 Task: Find connections with filter location Santa Cruz de Tenerife with filter topic #Mentoringwith filter profile language French with filter current company Barclays in India with filter school Amity University Lucknow Campus with filter industry Online Audio and Video Media with filter service category Research with filter keywords title Retail Worker
Action: Mouse moved to (553, 74)
Screenshot: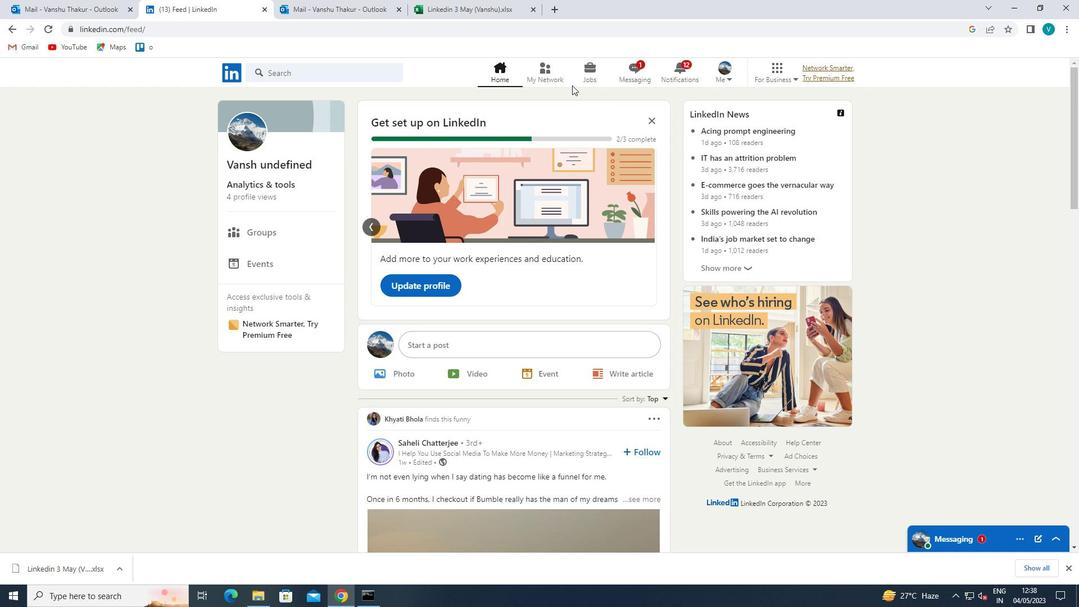 
Action: Mouse pressed left at (553, 74)
Screenshot: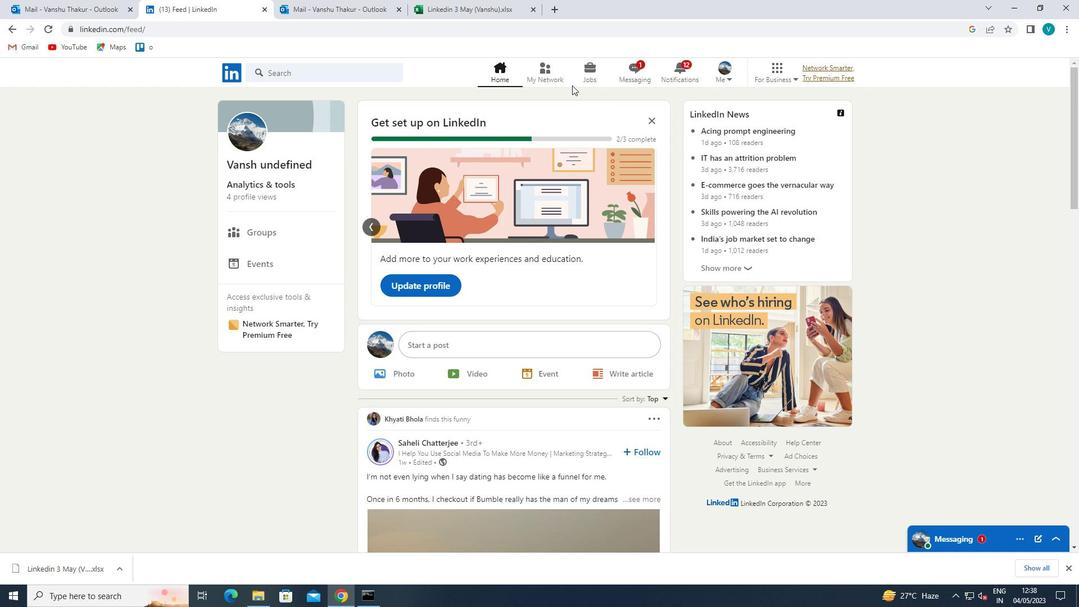 
Action: Mouse moved to (335, 137)
Screenshot: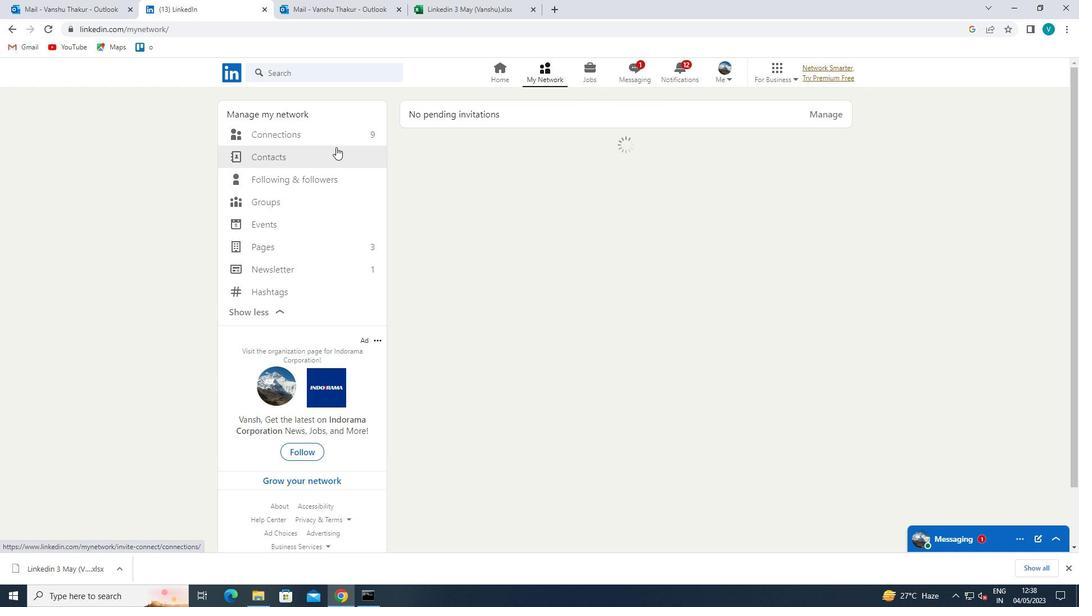 
Action: Mouse pressed left at (335, 137)
Screenshot: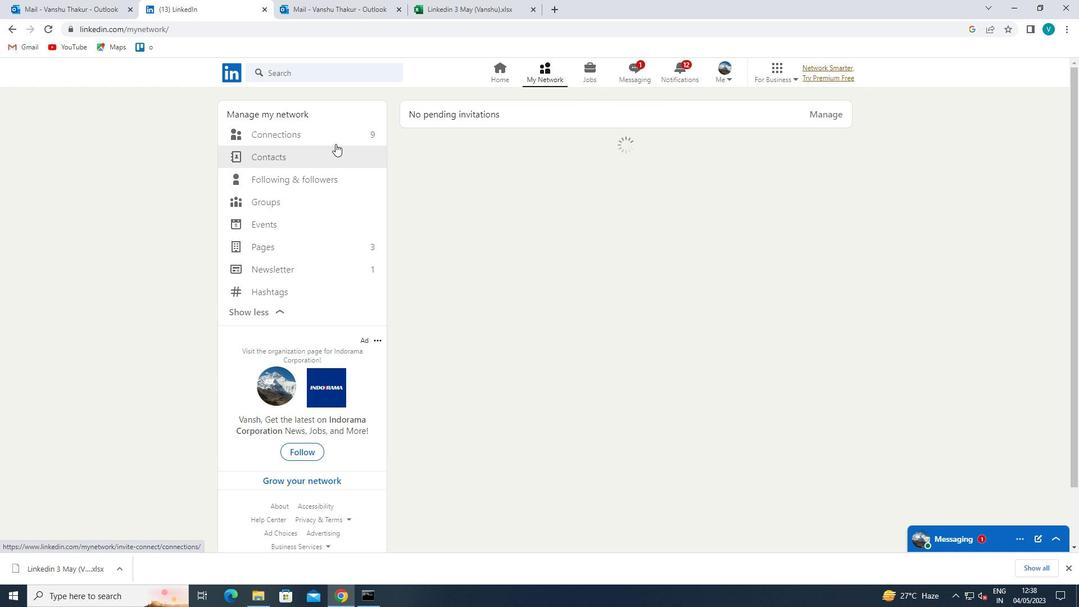 
Action: Mouse moved to (611, 134)
Screenshot: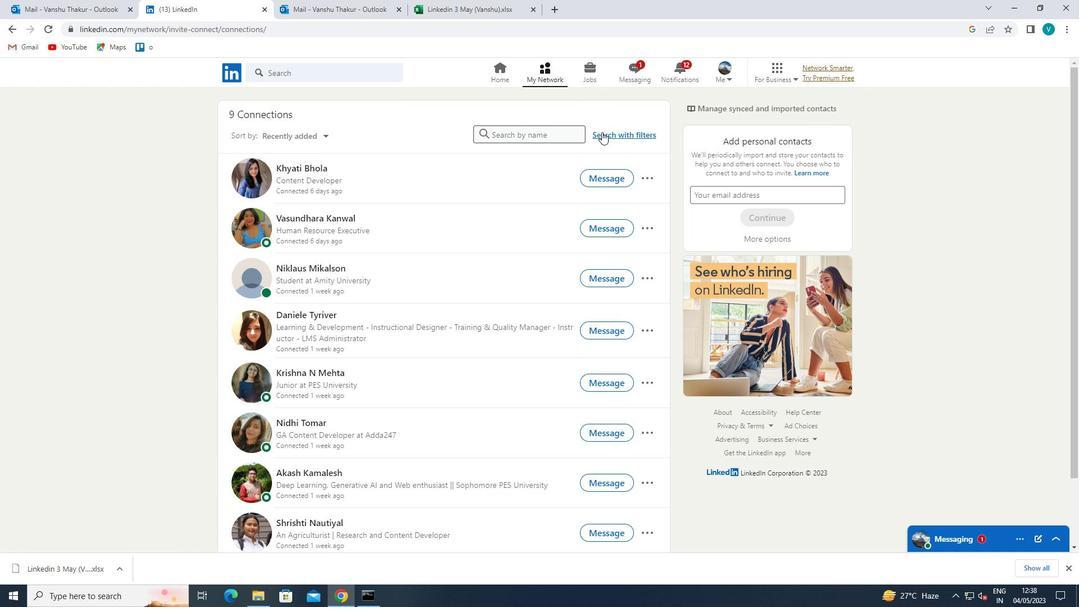 
Action: Mouse pressed left at (611, 134)
Screenshot: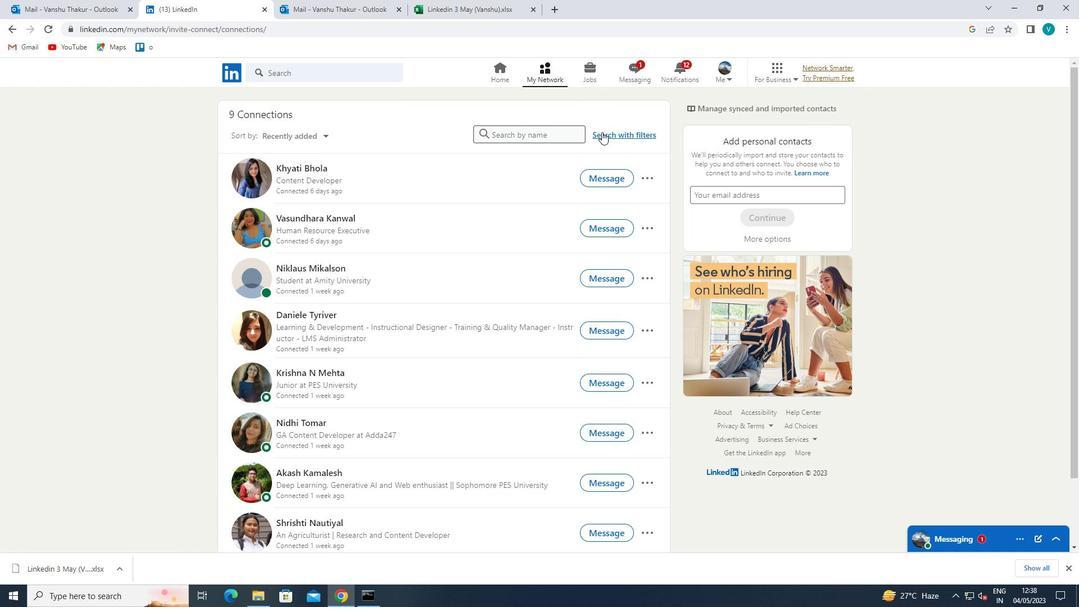 
Action: Mouse moved to (548, 105)
Screenshot: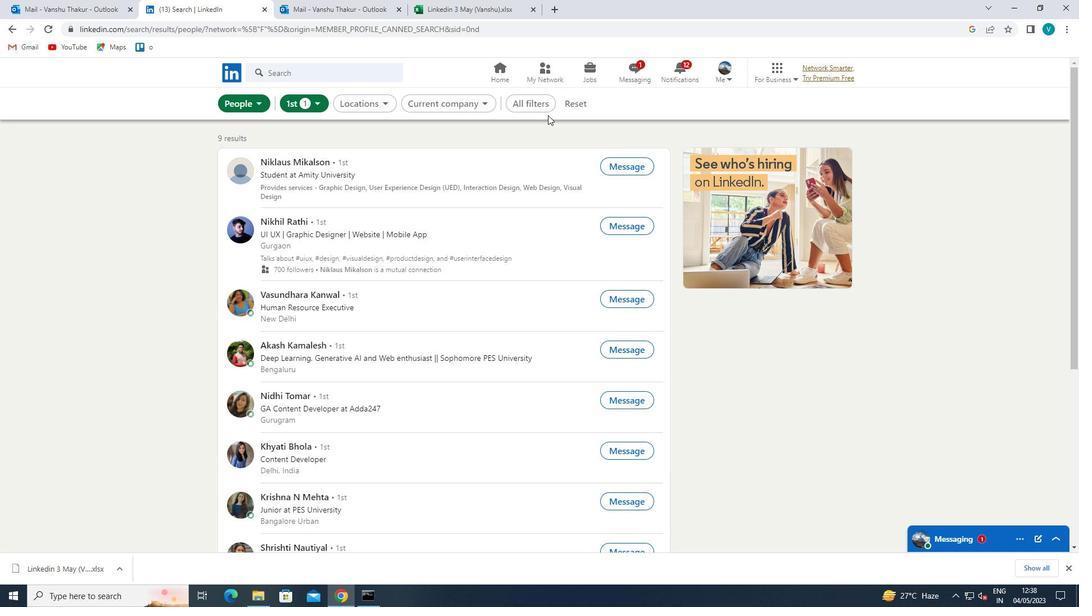 
Action: Mouse pressed left at (548, 105)
Screenshot: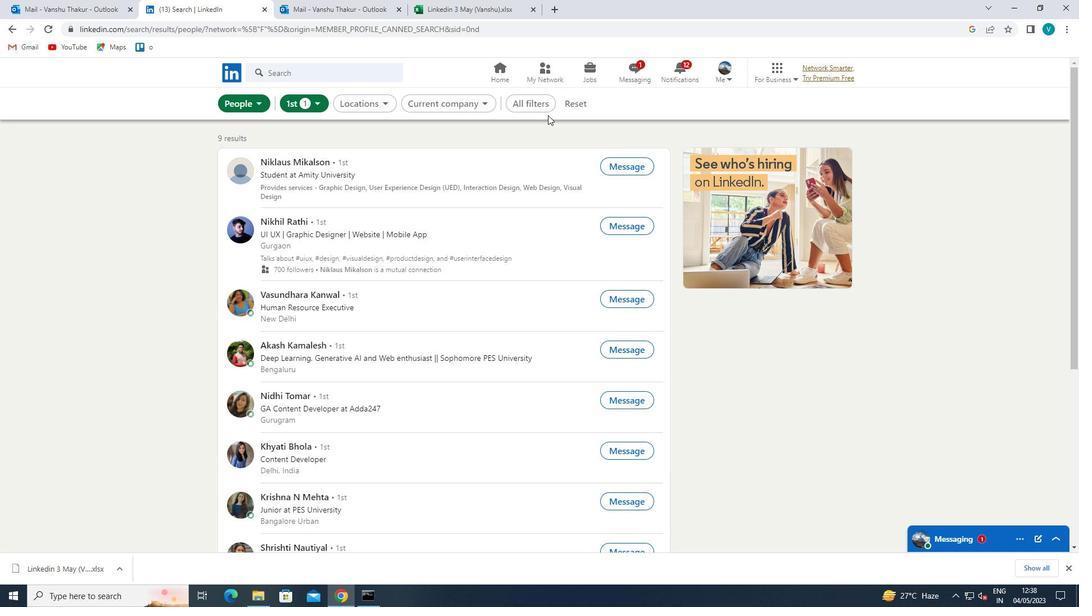 
Action: Mouse moved to (917, 267)
Screenshot: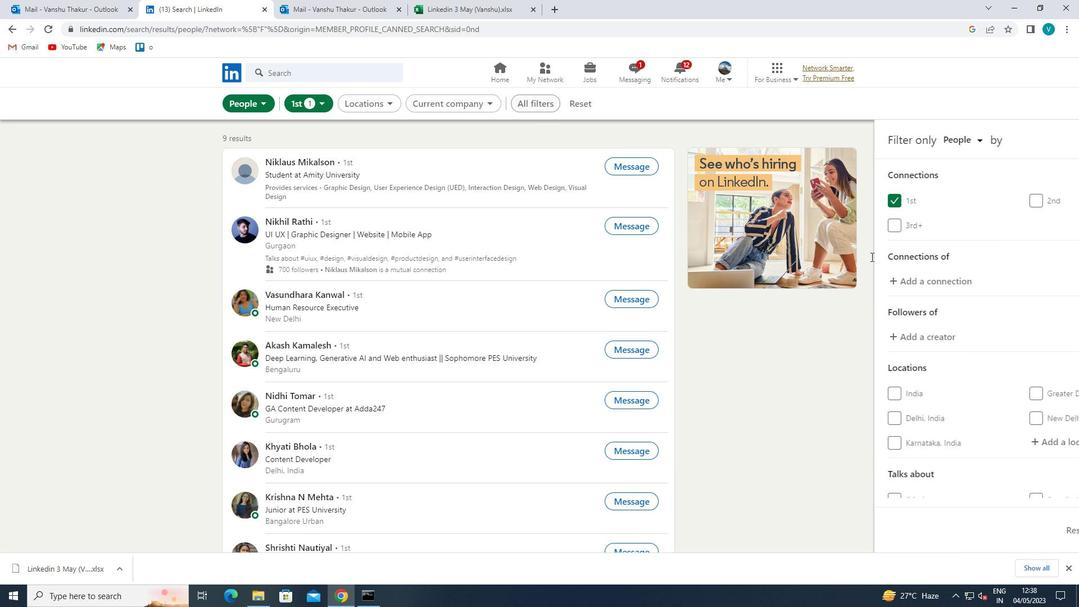 
Action: Mouse scrolled (917, 266) with delta (0, 0)
Screenshot: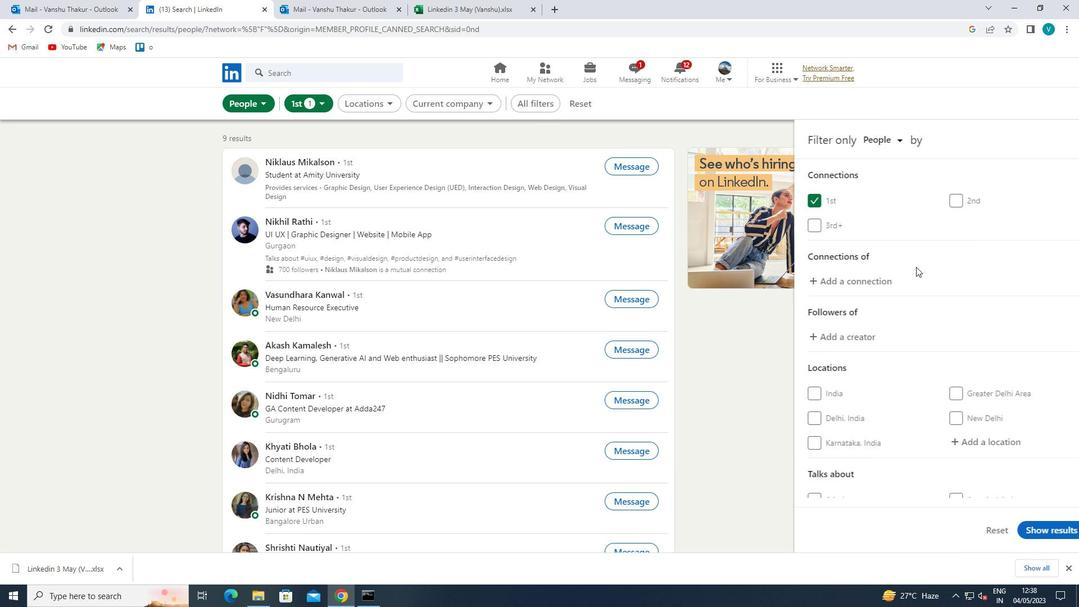 
Action: Mouse scrolled (917, 266) with delta (0, 0)
Screenshot: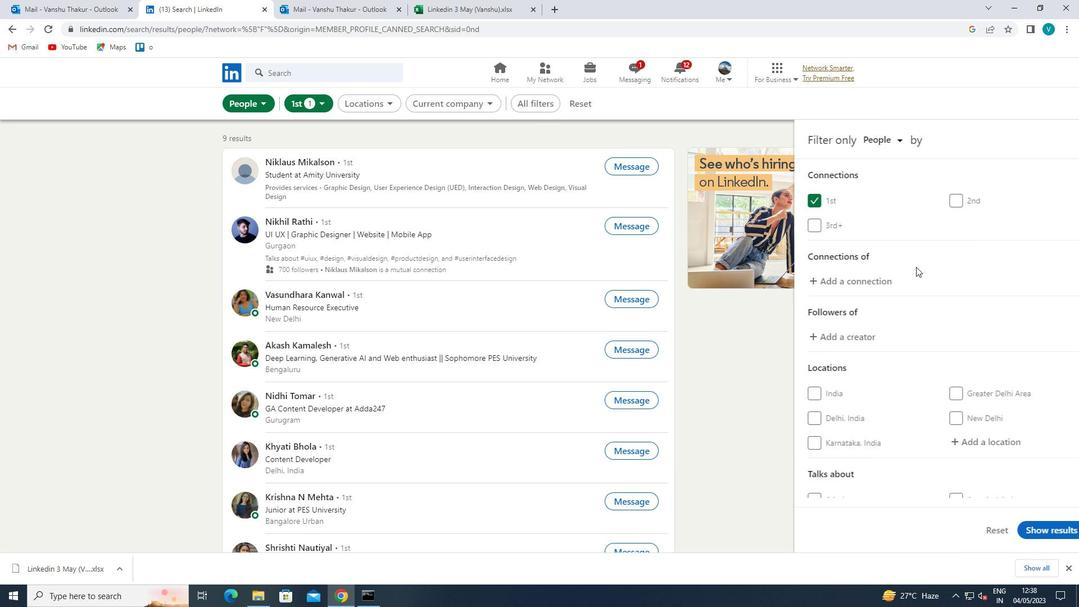 
Action: Mouse moved to (945, 343)
Screenshot: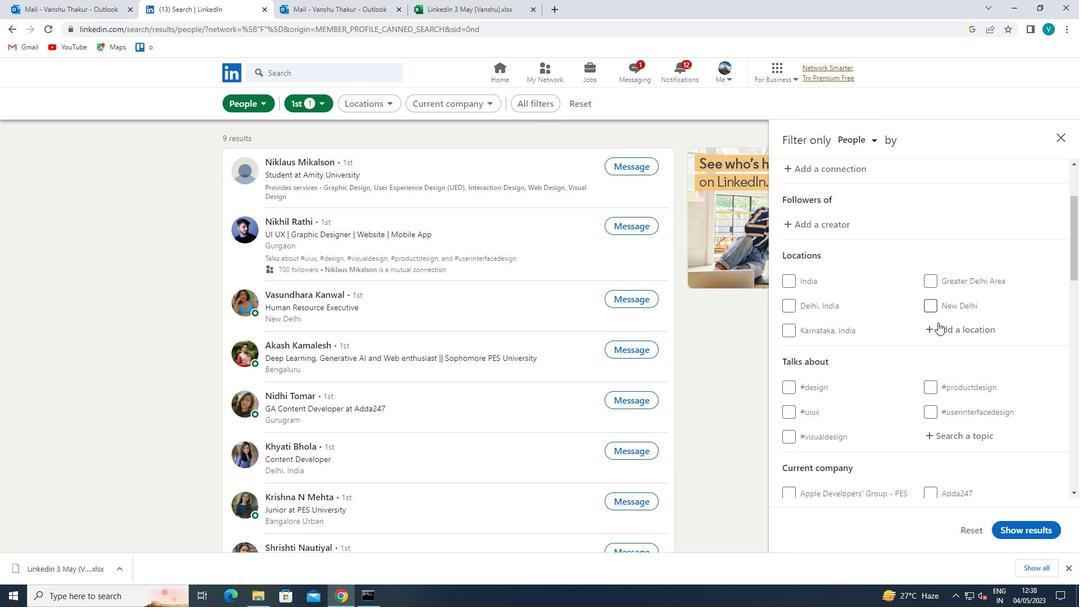 
Action: Mouse pressed left at (945, 343)
Screenshot: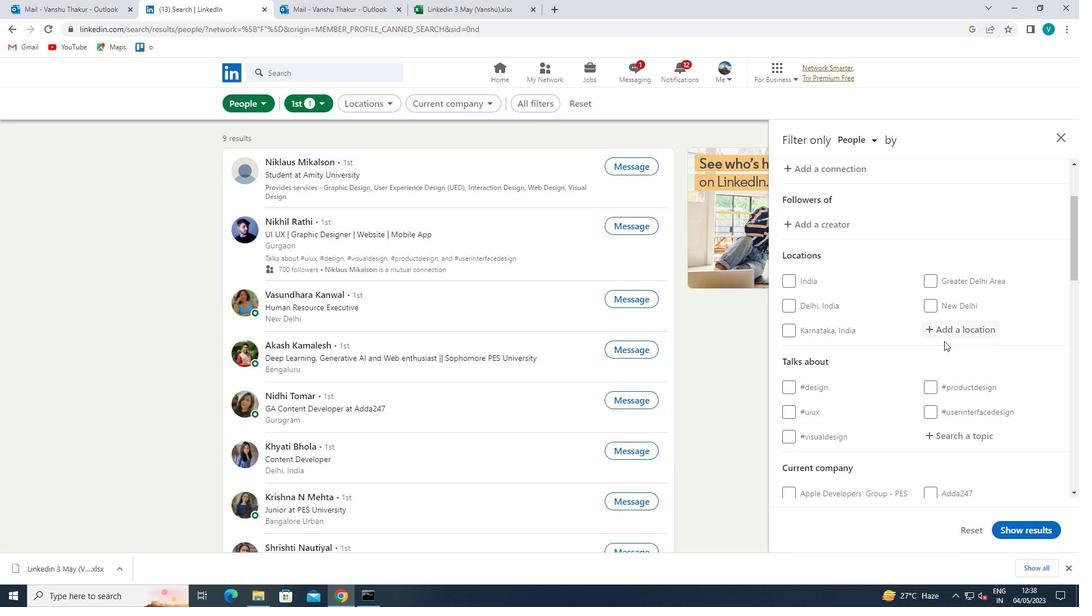 
Action: Mouse moved to (951, 335)
Screenshot: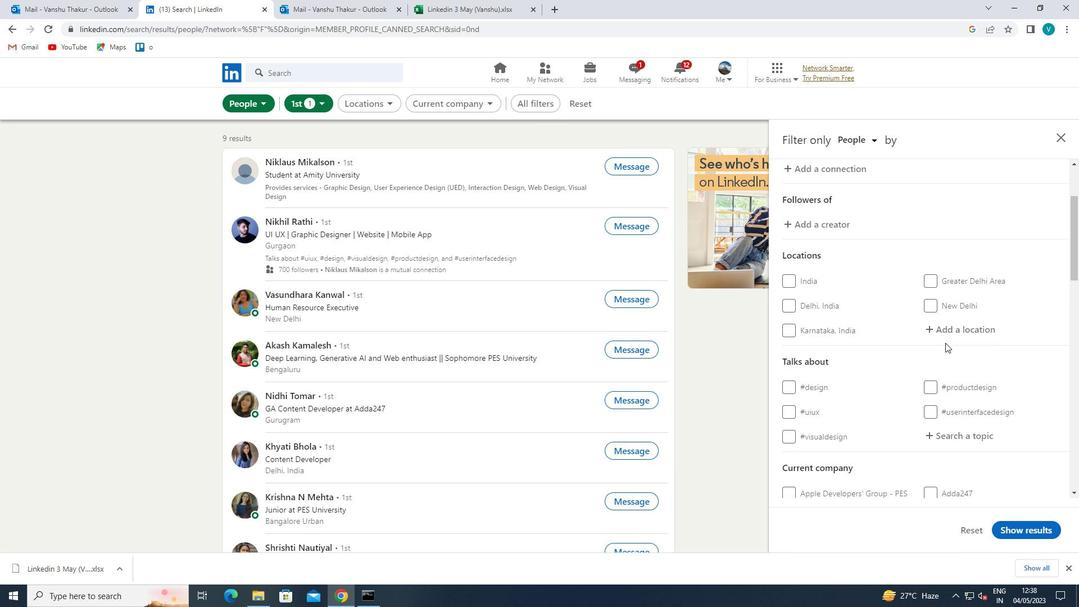 
Action: Mouse pressed left at (951, 335)
Screenshot: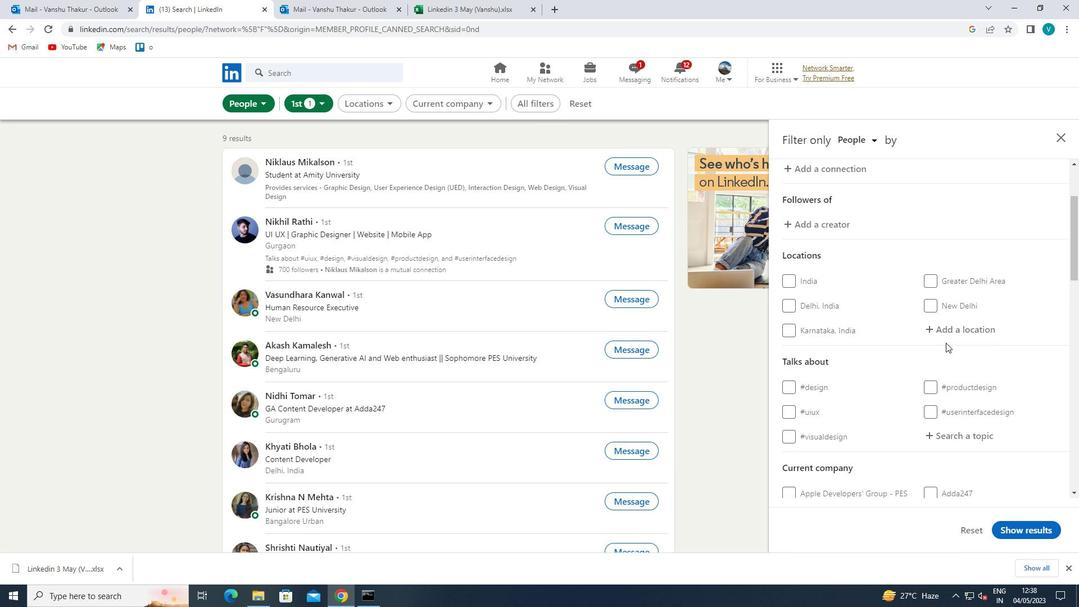 
Action: Mouse moved to (711, 195)
Screenshot: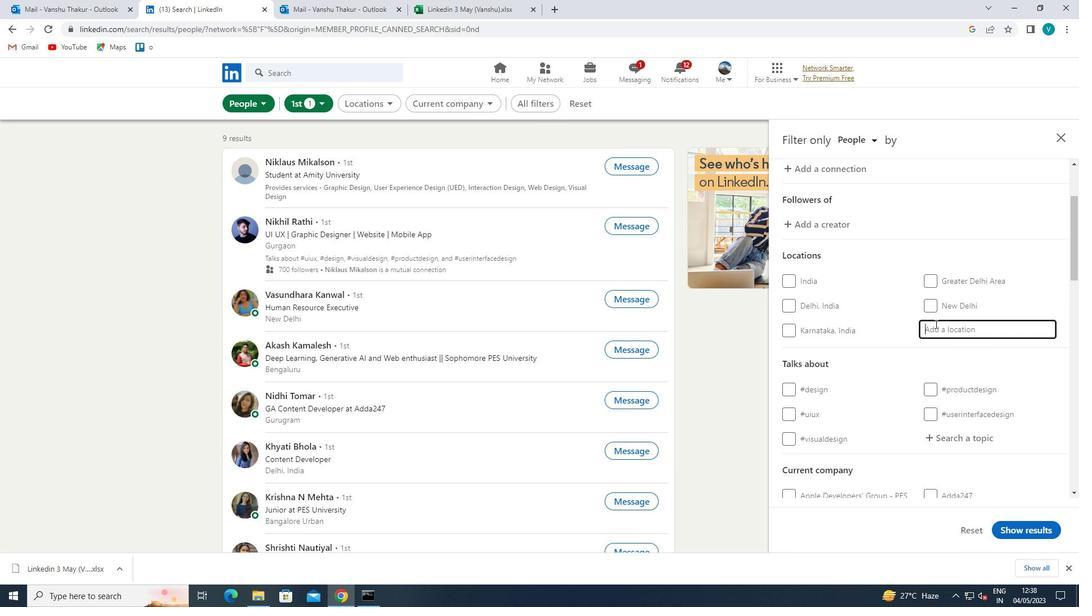 
Action: Key pressed <Key.shift>SANTA<Key.space><Key.shift>CRUZ
Screenshot: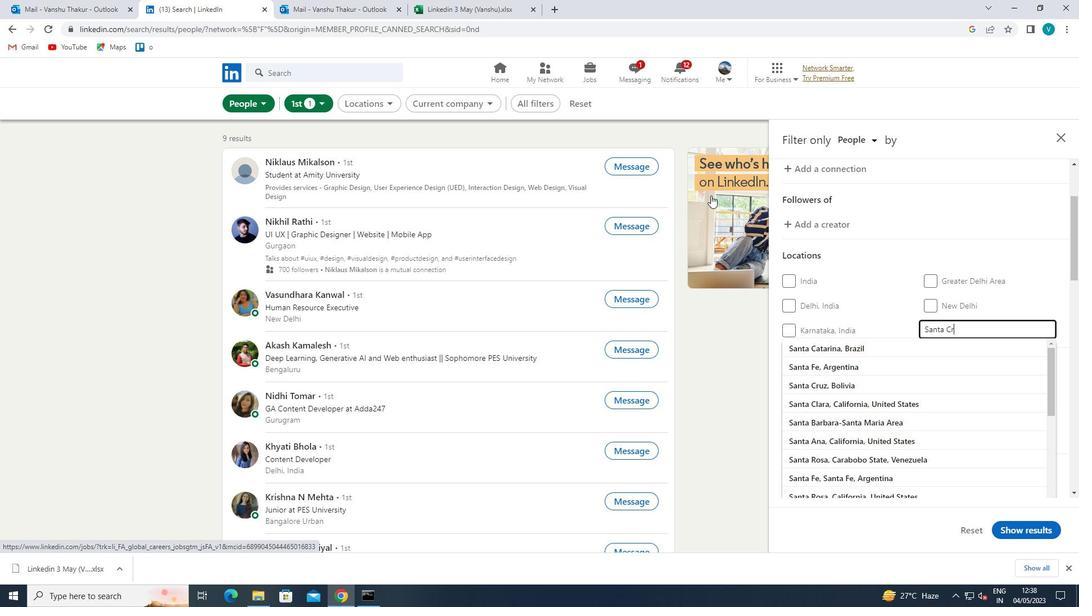 
Action: Mouse moved to (879, 402)
Screenshot: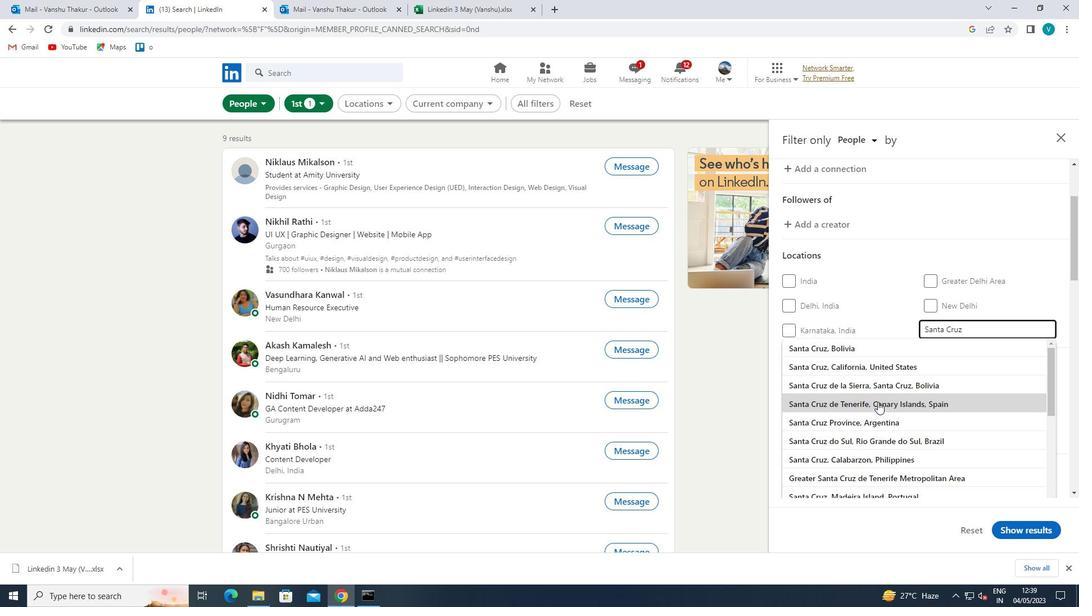 
Action: Mouse pressed left at (879, 402)
Screenshot: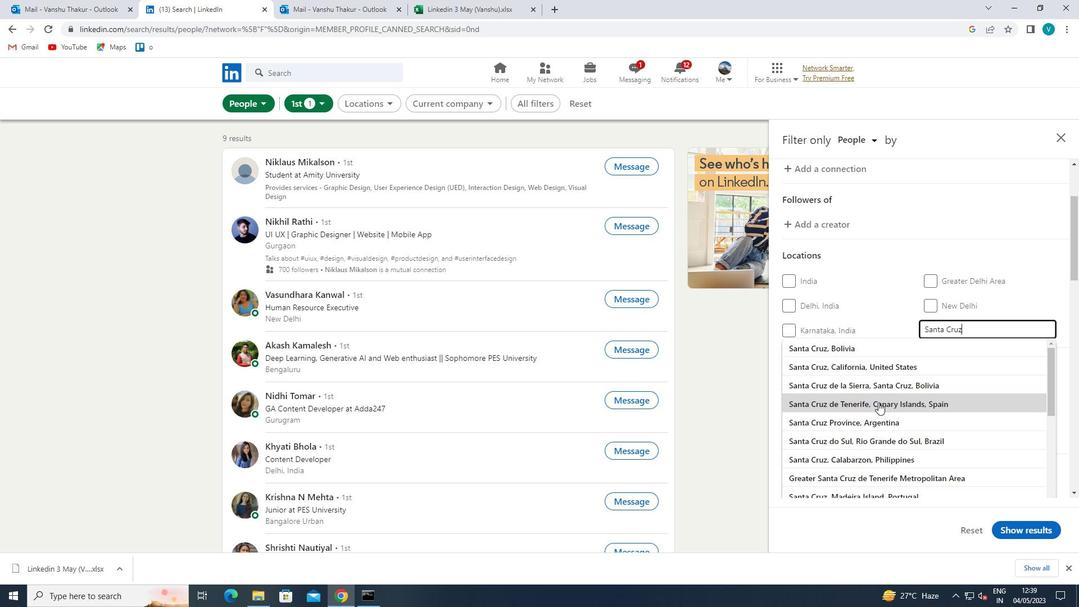 
Action: Mouse moved to (981, 345)
Screenshot: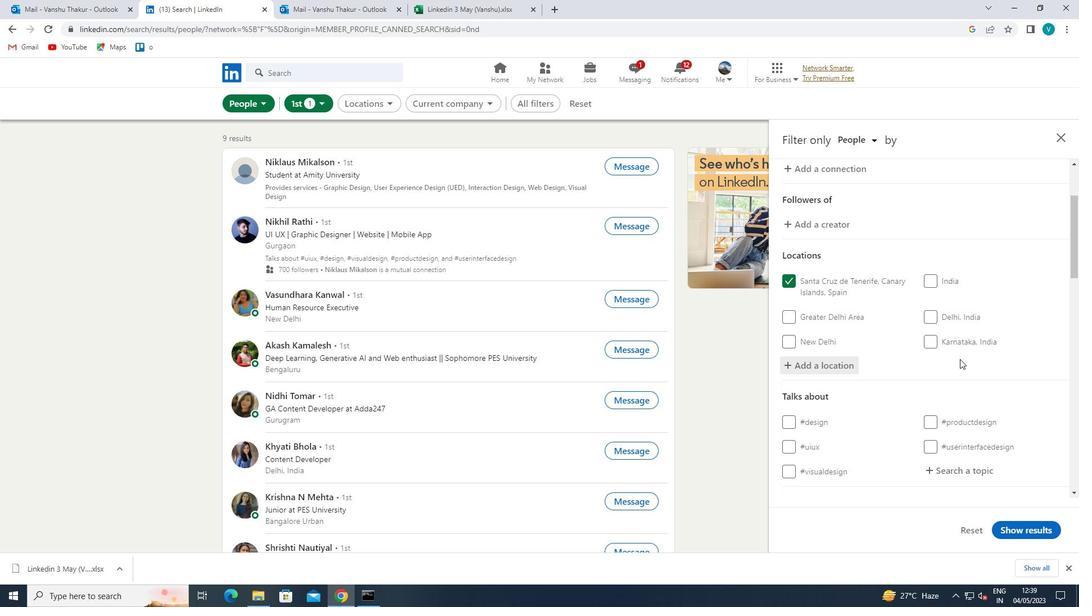 
Action: Mouse scrolled (981, 344) with delta (0, 0)
Screenshot: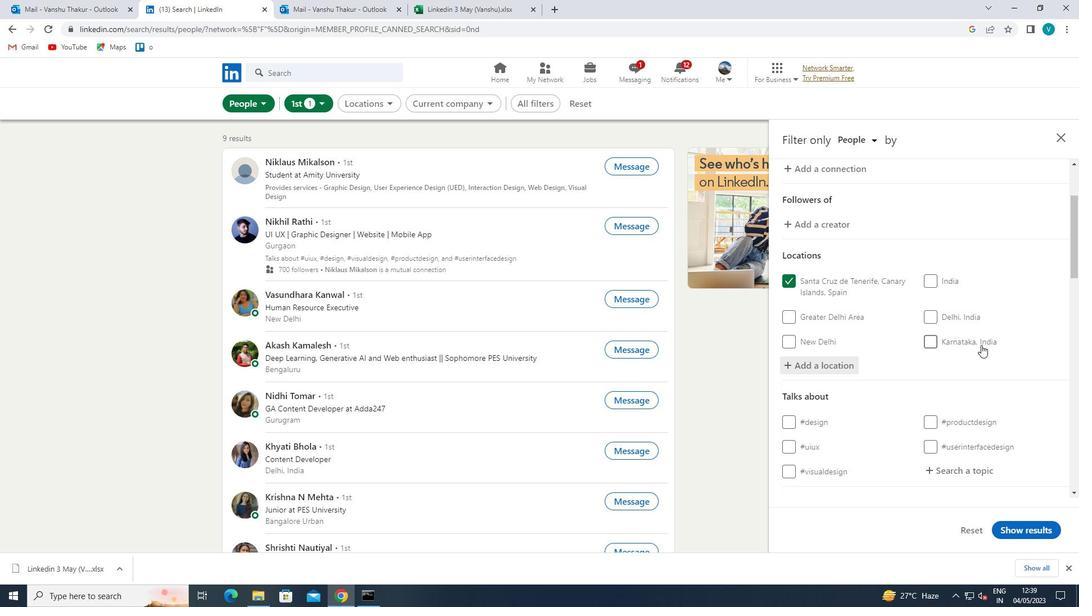 
Action: Mouse moved to (982, 345)
Screenshot: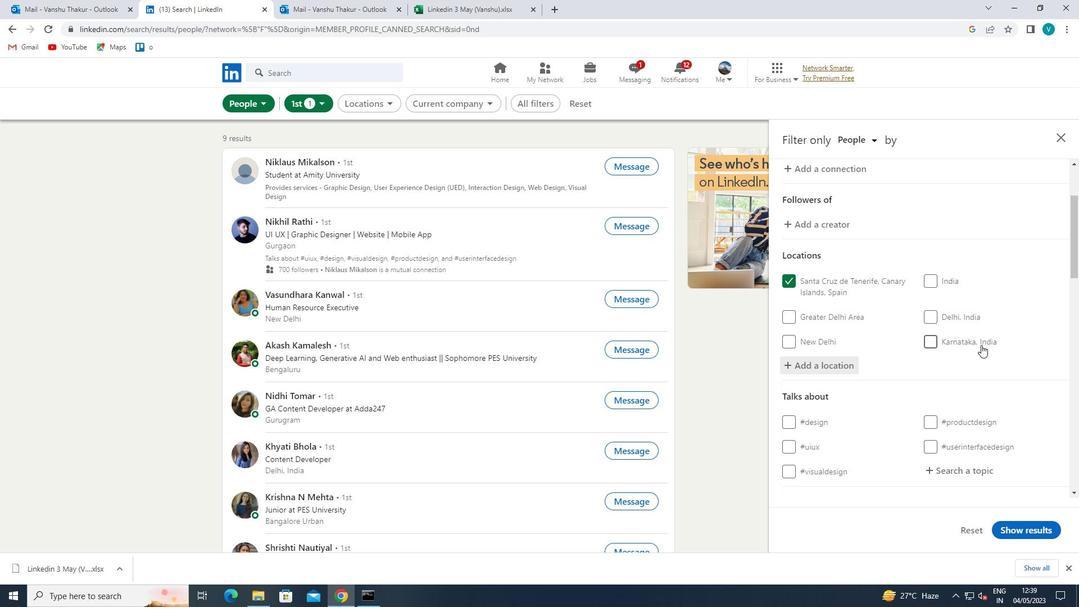 
Action: Mouse scrolled (982, 344) with delta (0, 0)
Screenshot: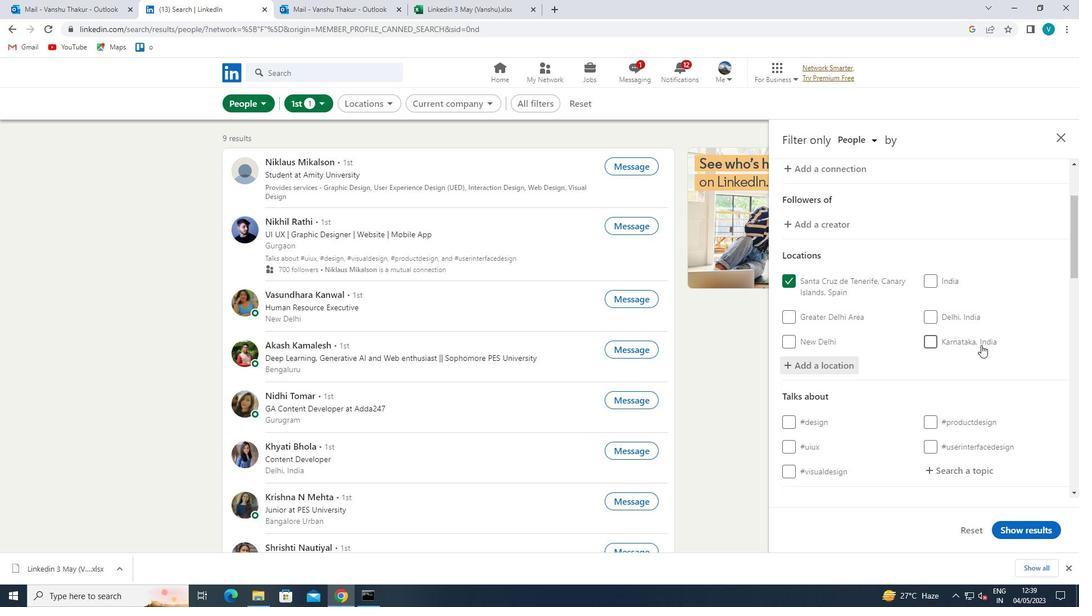 
Action: Mouse moved to (979, 361)
Screenshot: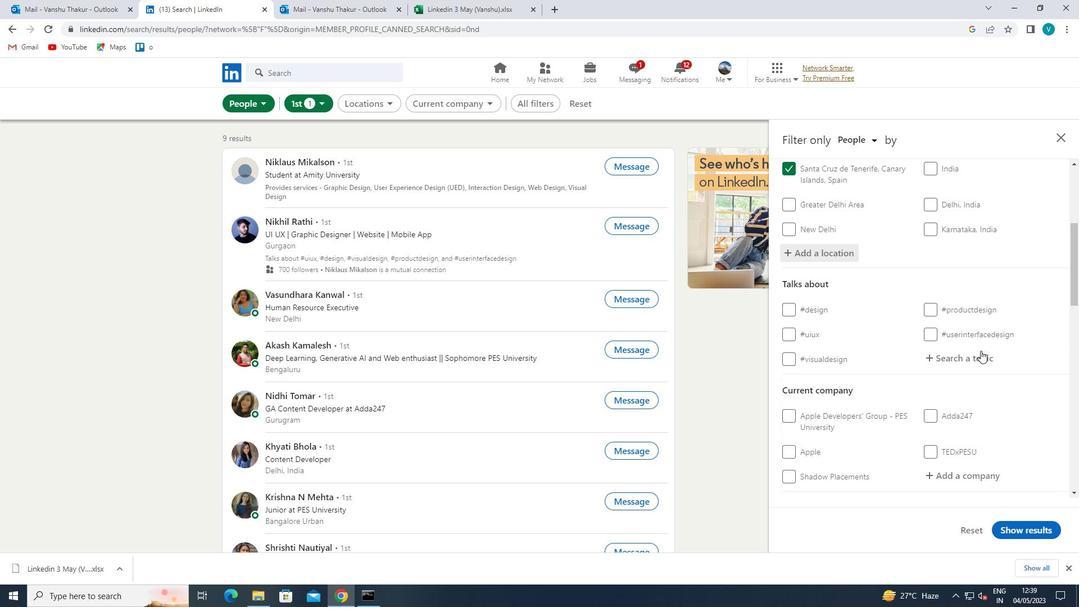 
Action: Mouse pressed left at (979, 361)
Screenshot: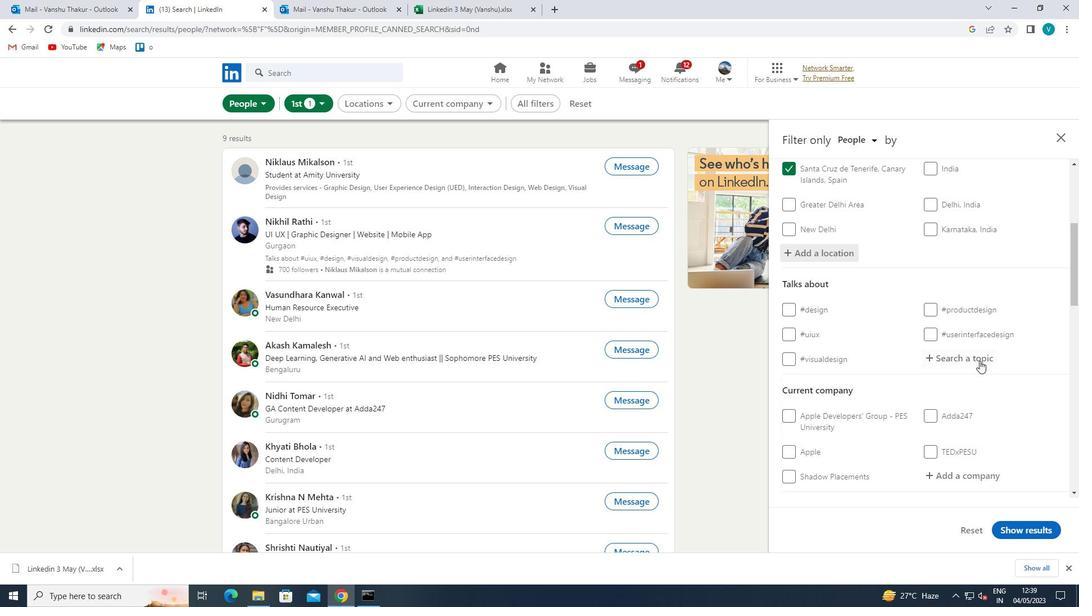 
Action: Mouse moved to (879, 302)
Screenshot: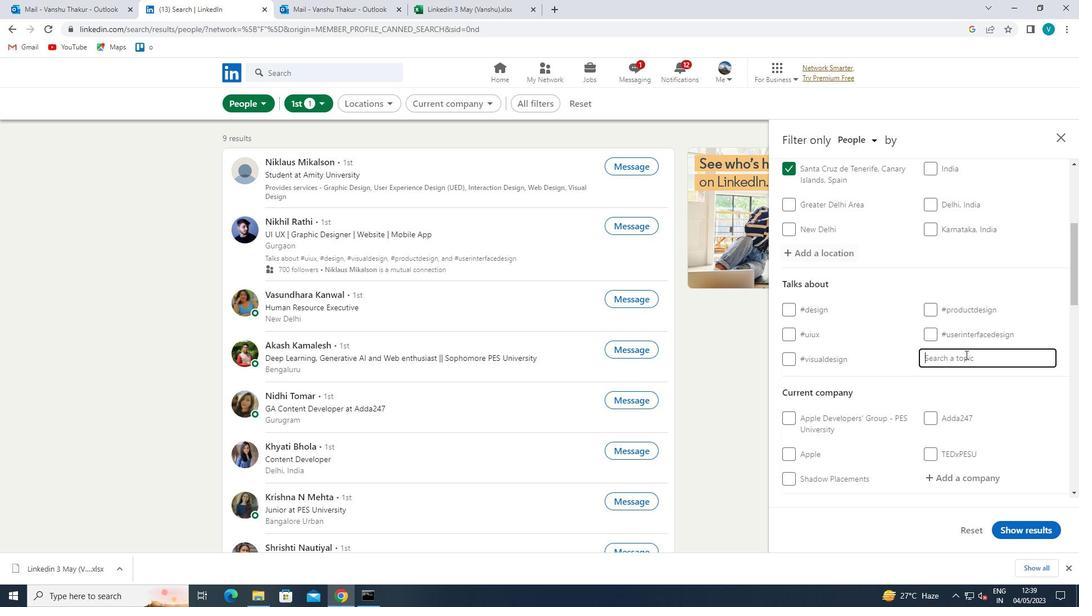 
Action: Key pressed MENTOR
Screenshot: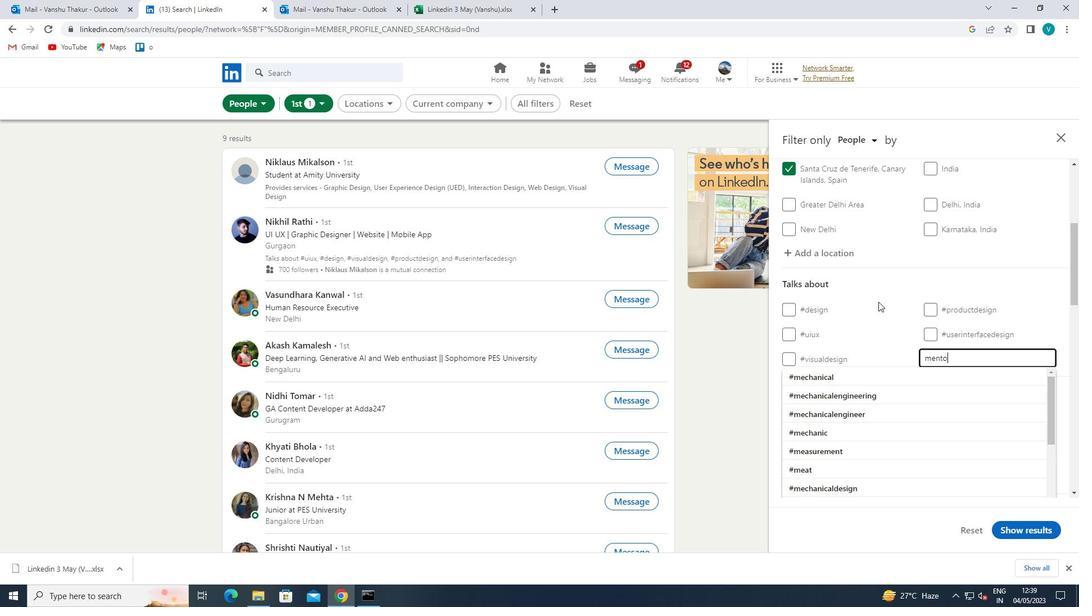 
Action: Mouse moved to (853, 380)
Screenshot: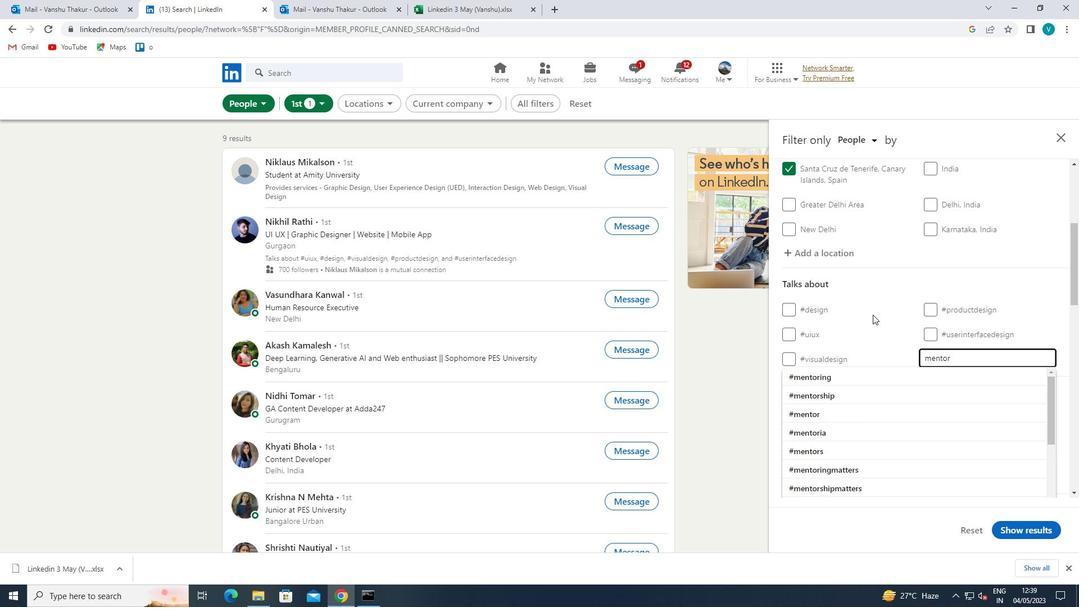 
Action: Mouse pressed left at (853, 380)
Screenshot: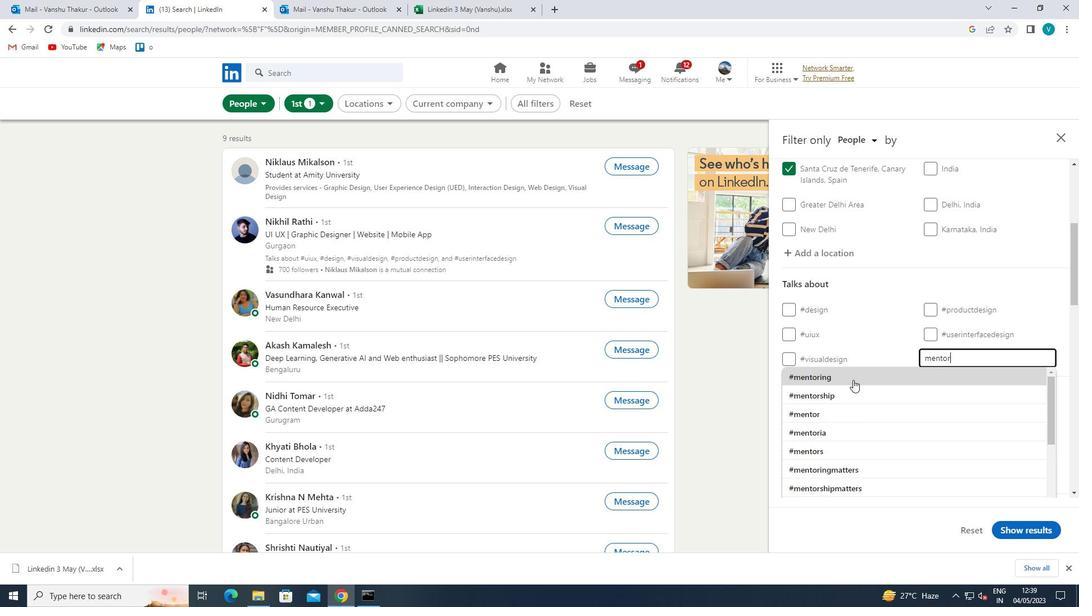 
Action: Mouse moved to (953, 357)
Screenshot: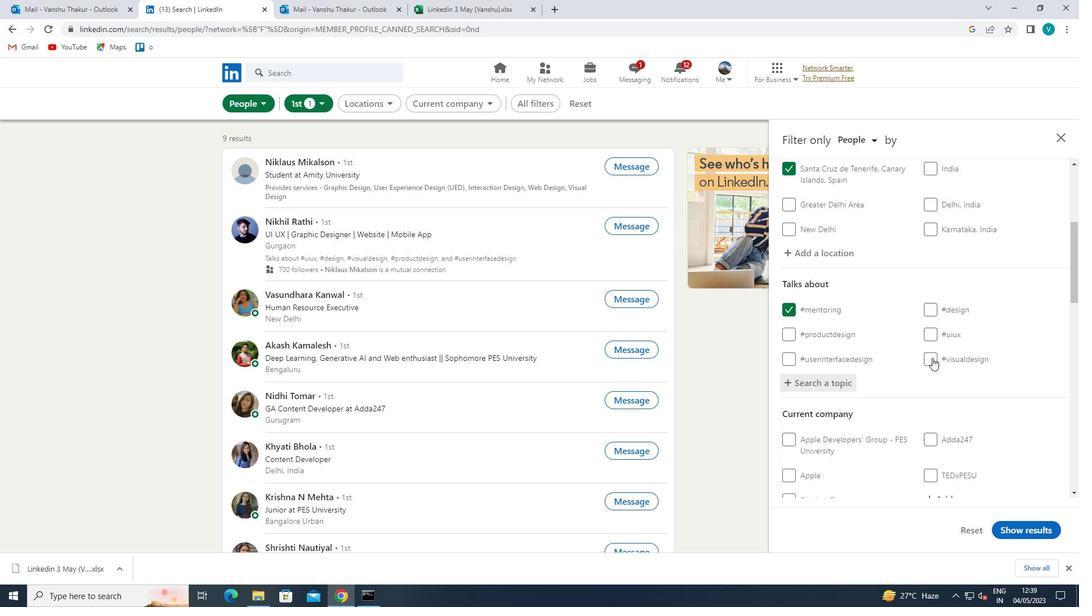 
Action: Mouse scrolled (953, 357) with delta (0, 0)
Screenshot: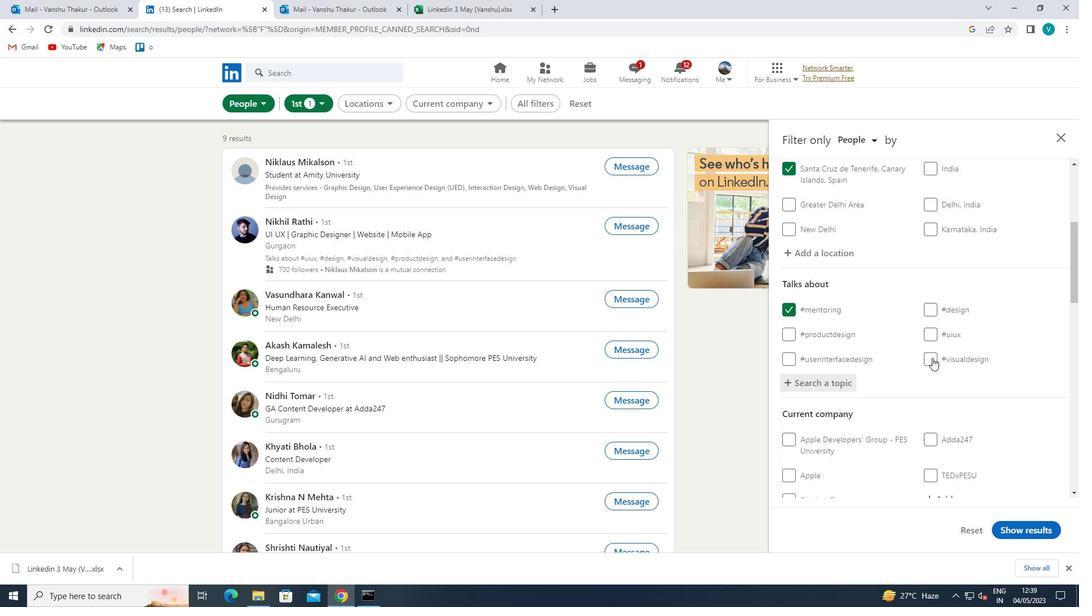 
Action: Mouse scrolled (953, 357) with delta (0, 0)
Screenshot: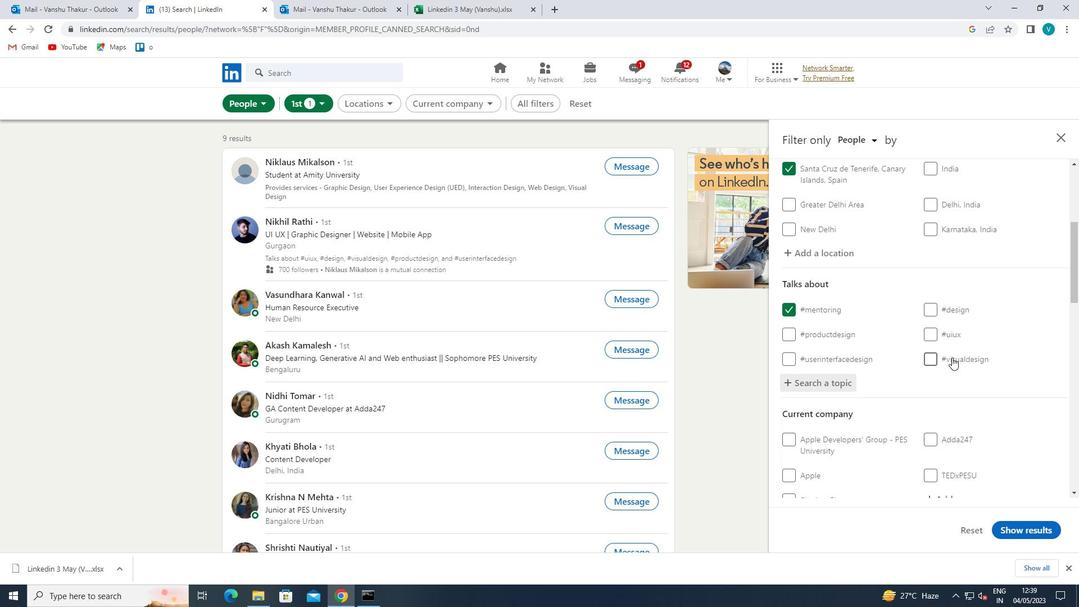 
Action: Mouse scrolled (953, 357) with delta (0, 0)
Screenshot: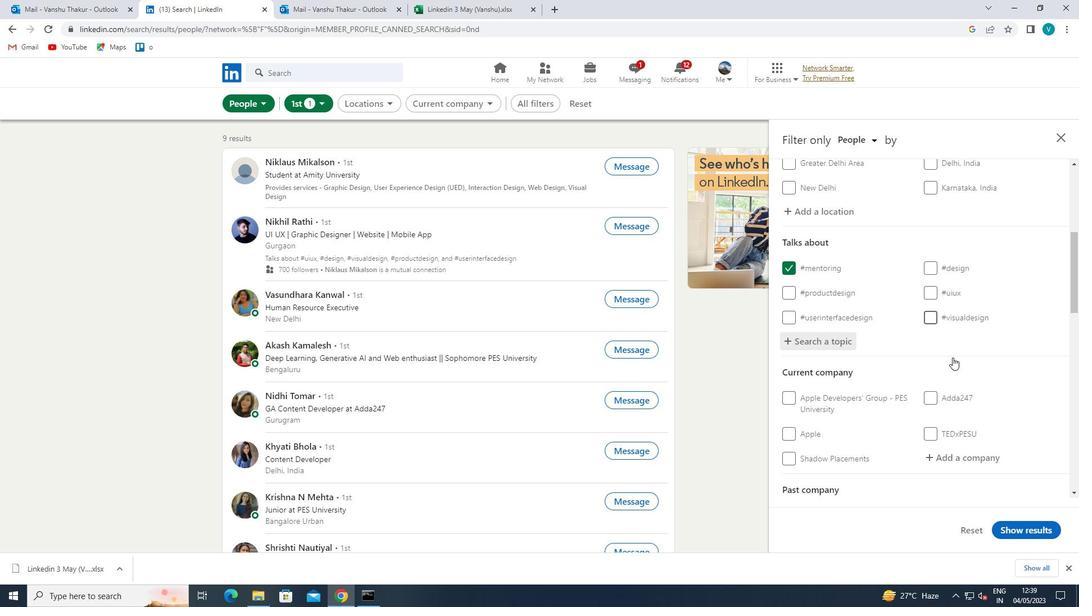 
Action: Mouse moved to (958, 331)
Screenshot: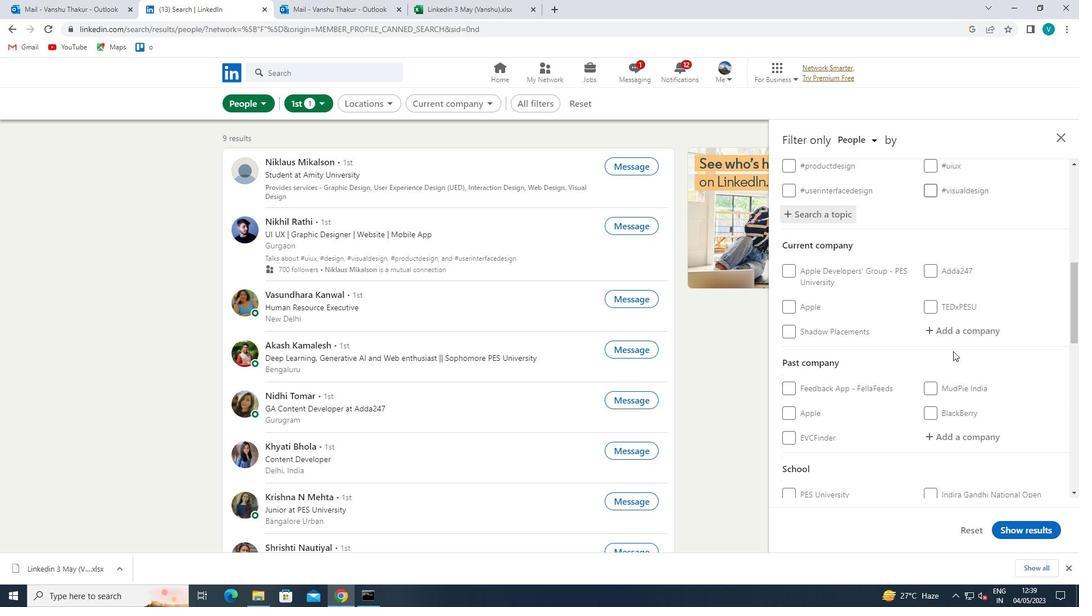 
Action: Mouse pressed left at (958, 331)
Screenshot: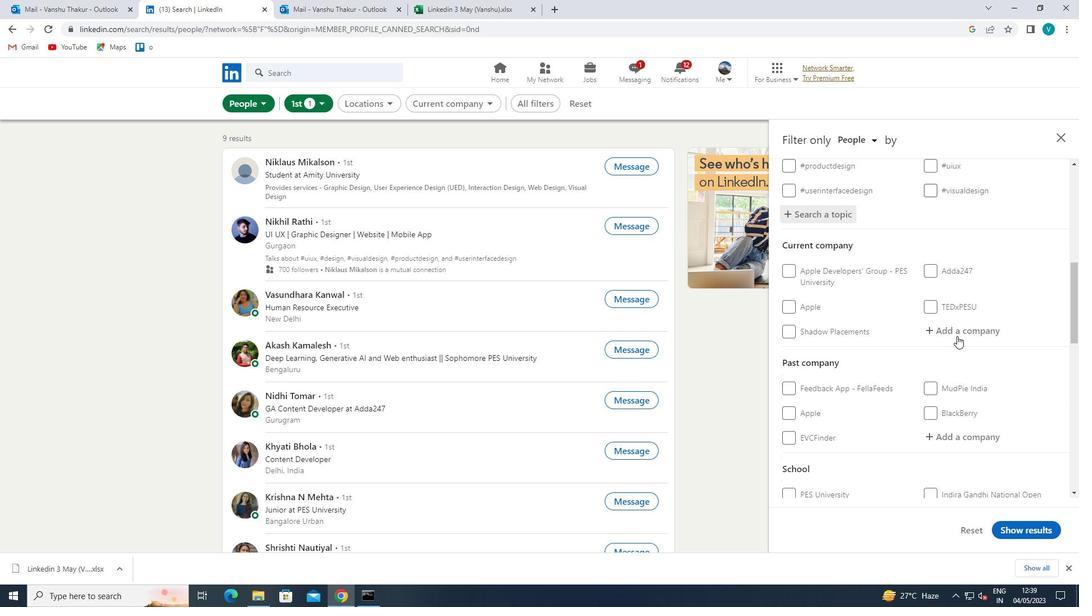 
Action: Mouse moved to (901, 297)
Screenshot: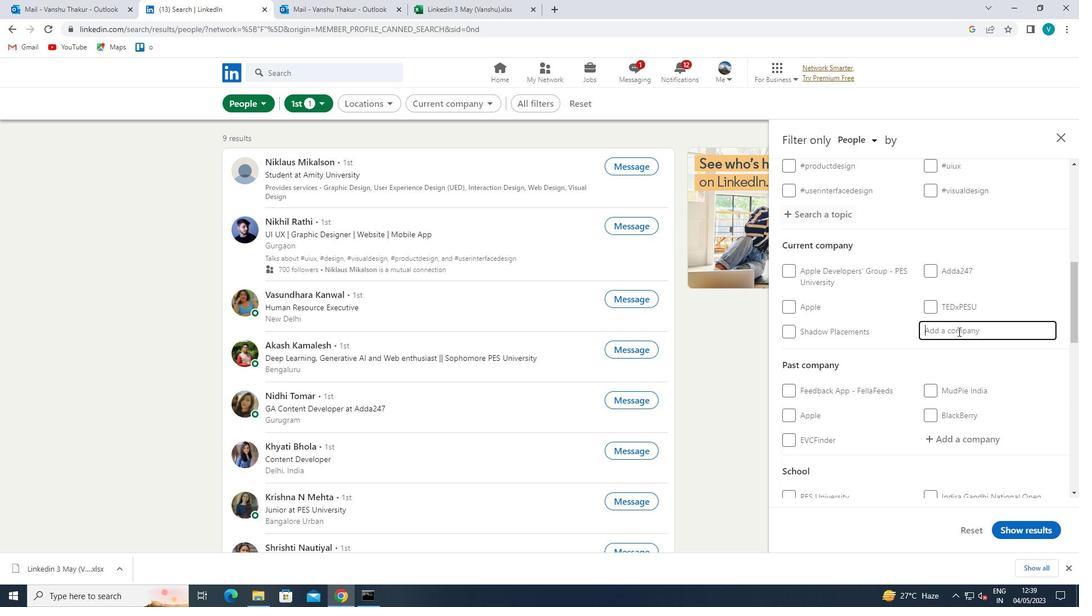 
Action: Key pressed <Key.shift>BARCLAYS
Screenshot: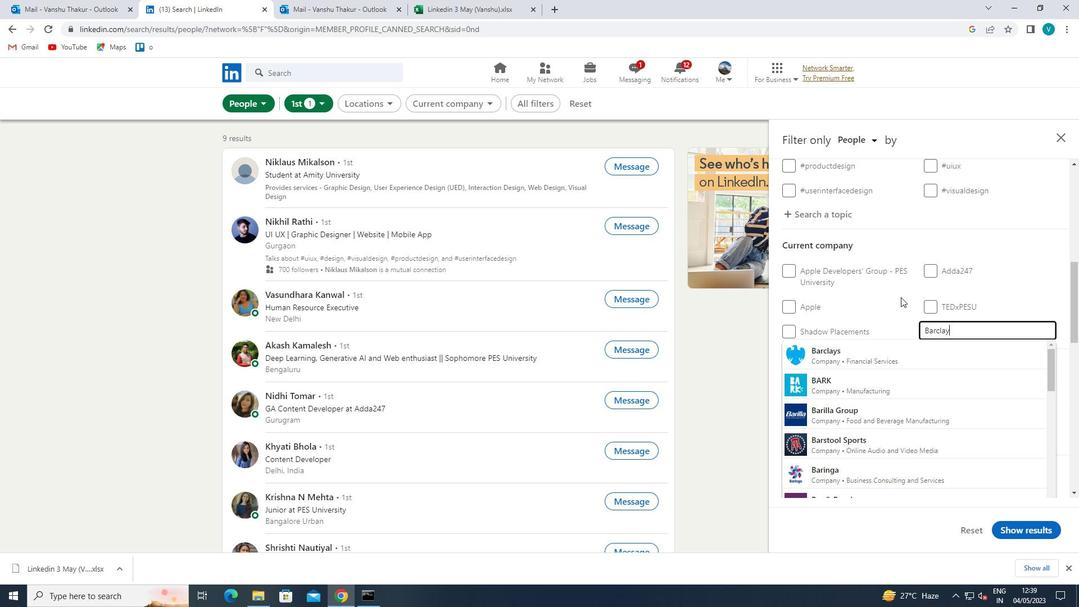 
Action: Mouse moved to (897, 345)
Screenshot: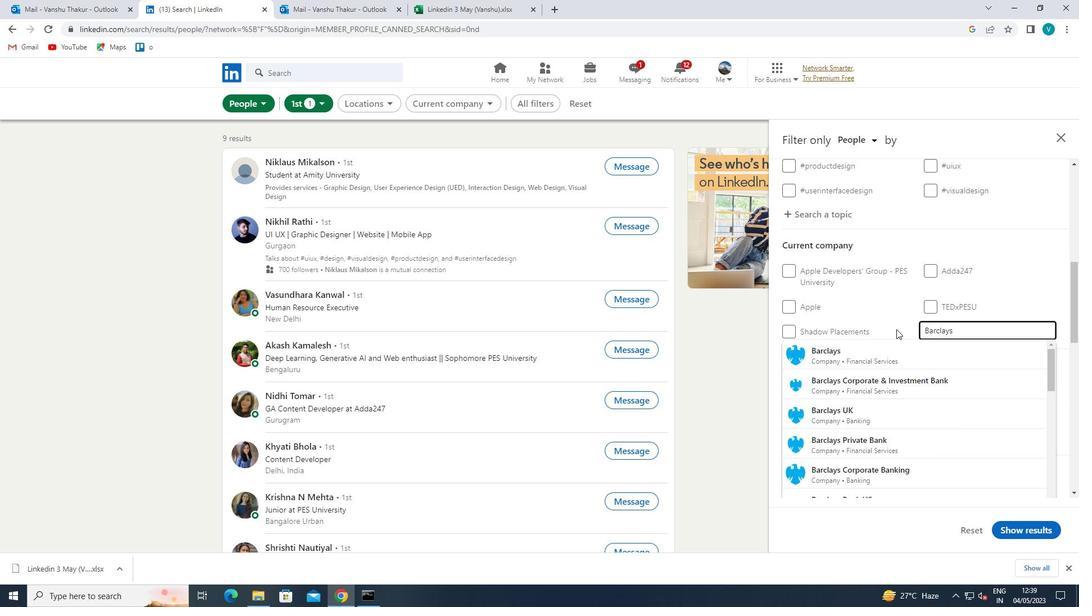 
Action: Mouse pressed left at (897, 345)
Screenshot: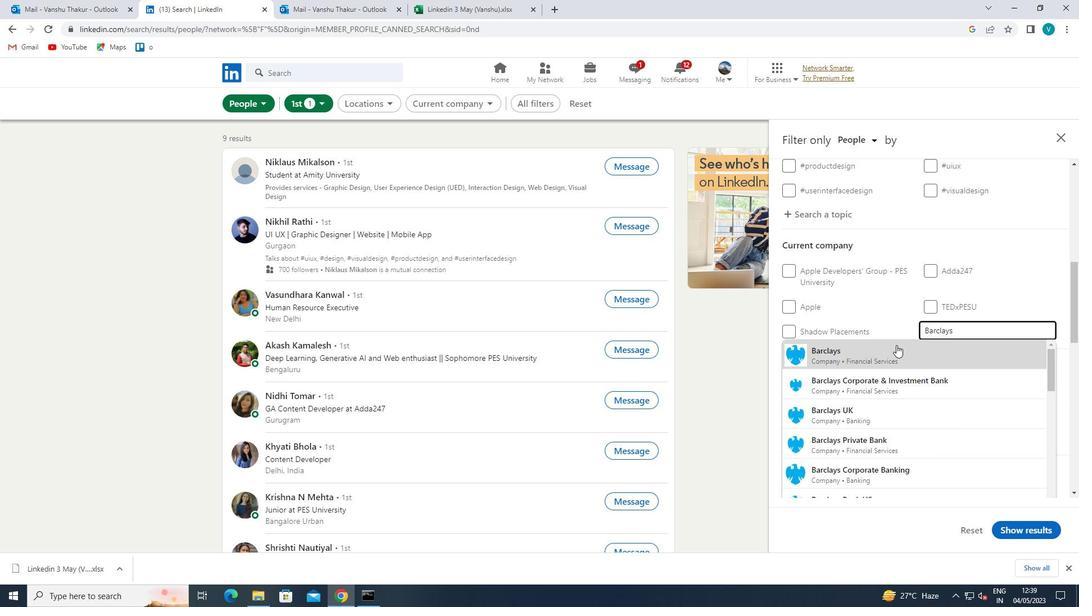 
Action: Mouse moved to (900, 332)
Screenshot: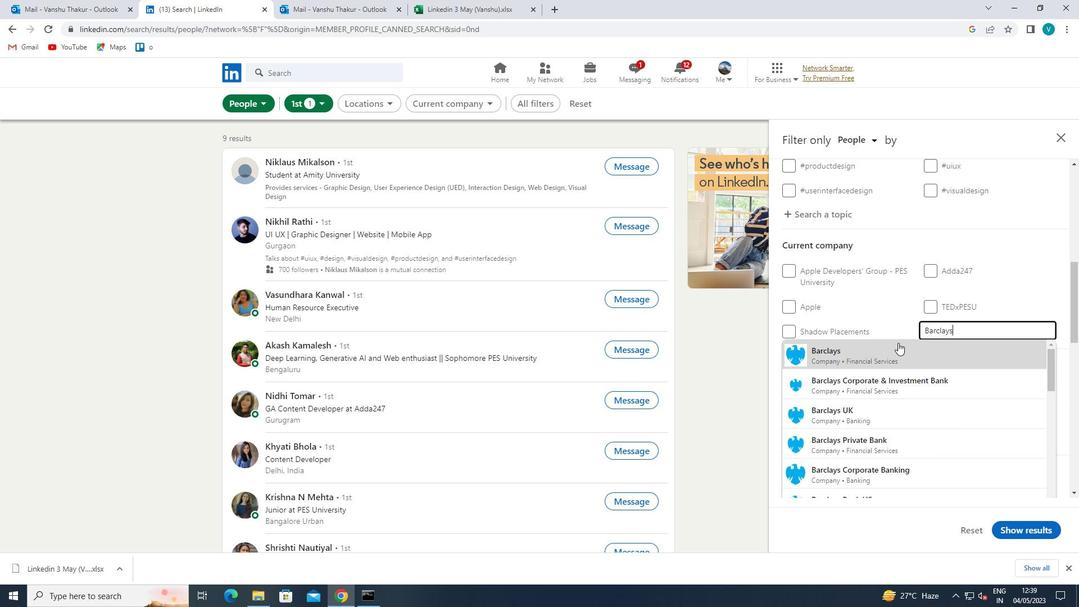 
Action: Key pressed <Key.space>IN<Key.space><Key.shift>INDIA
Screenshot: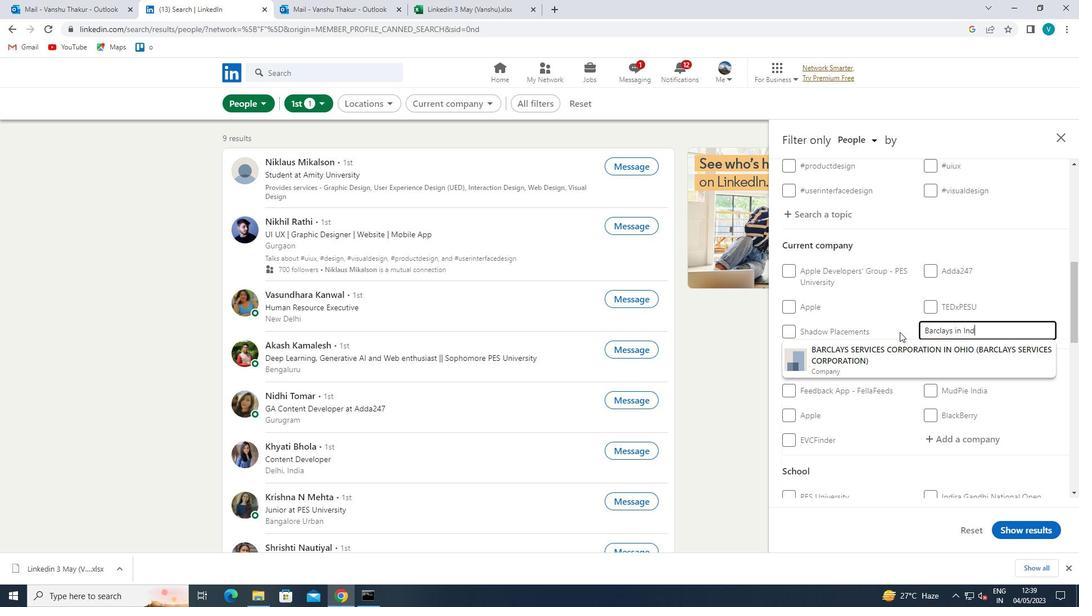 
Action: Mouse pressed left at (900, 332)
Screenshot: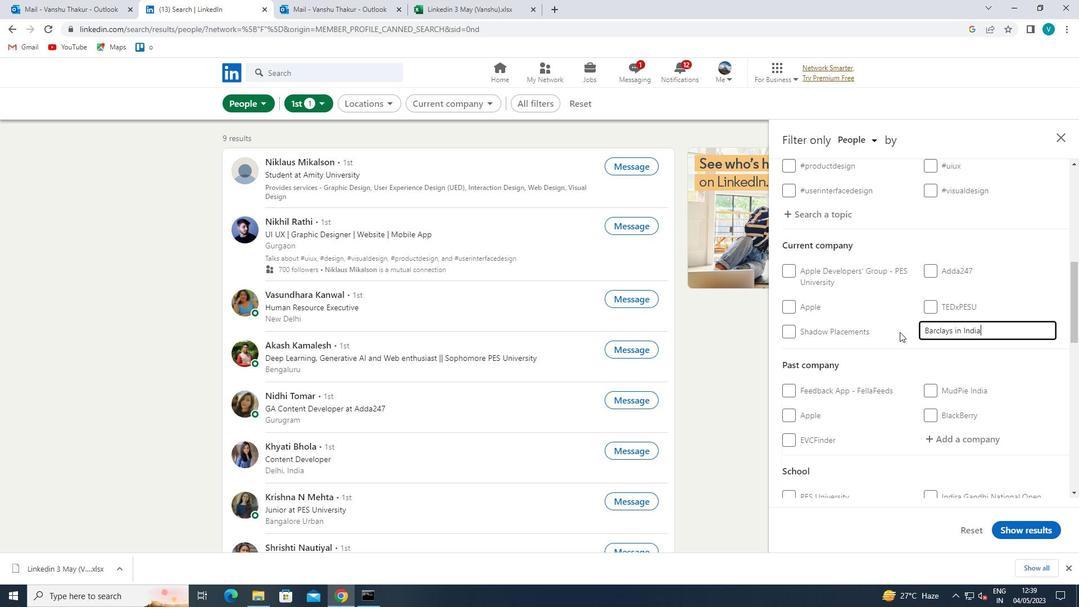 
Action: Mouse moved to (903, 329)
Screenshot: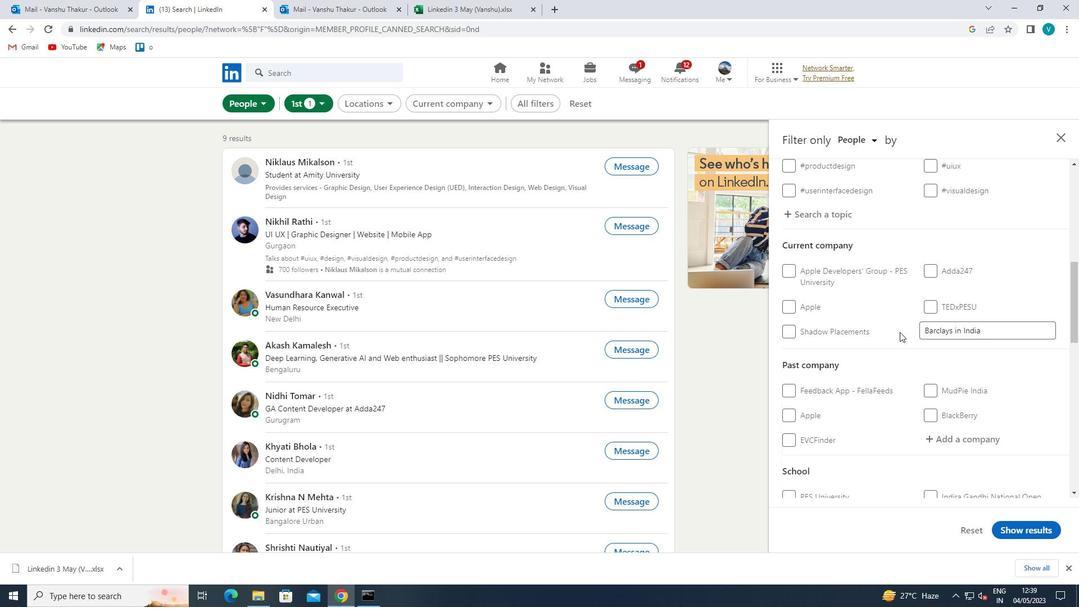
Action: Mouse scrolled (903, 328) with delta (0, 0)
Screenshot: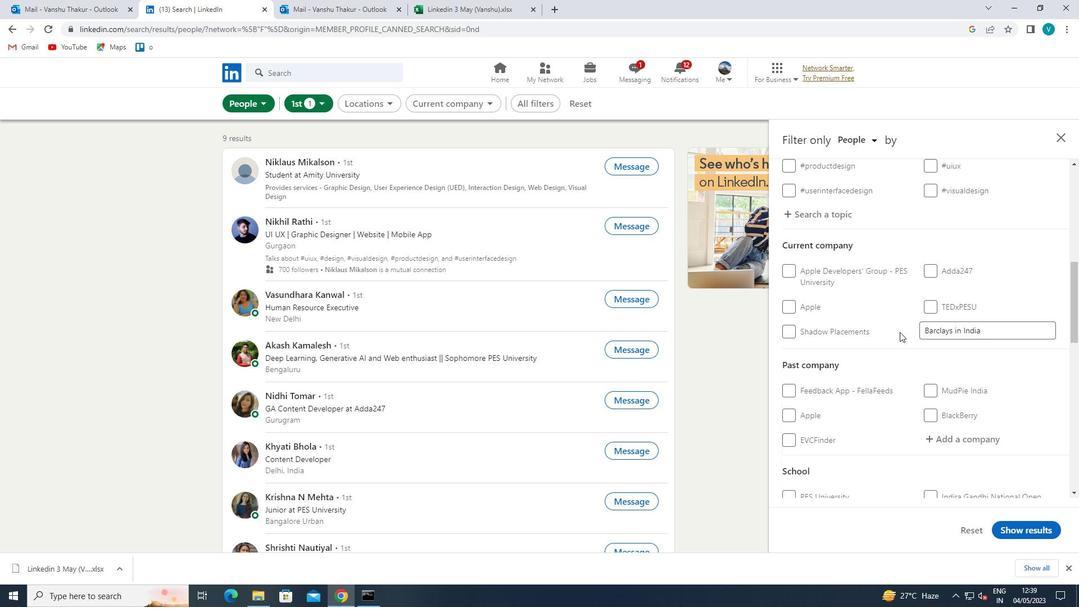 
Action: Mouse moved to (903, 329)
Screenshot: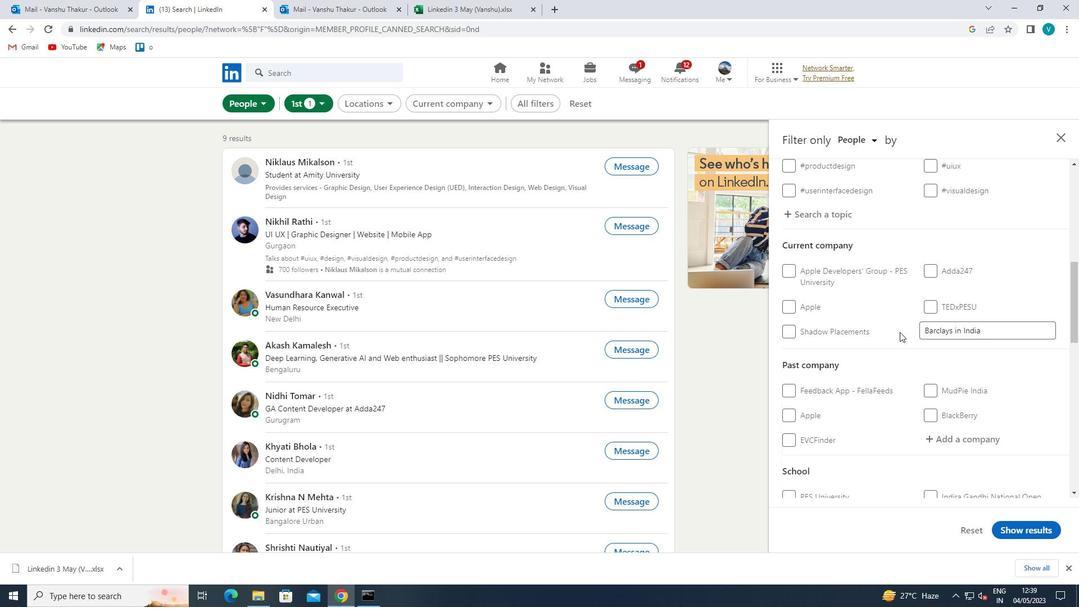 
Action: Mouse scrolled (903, 328) with delta (0, 0)
Screenshot: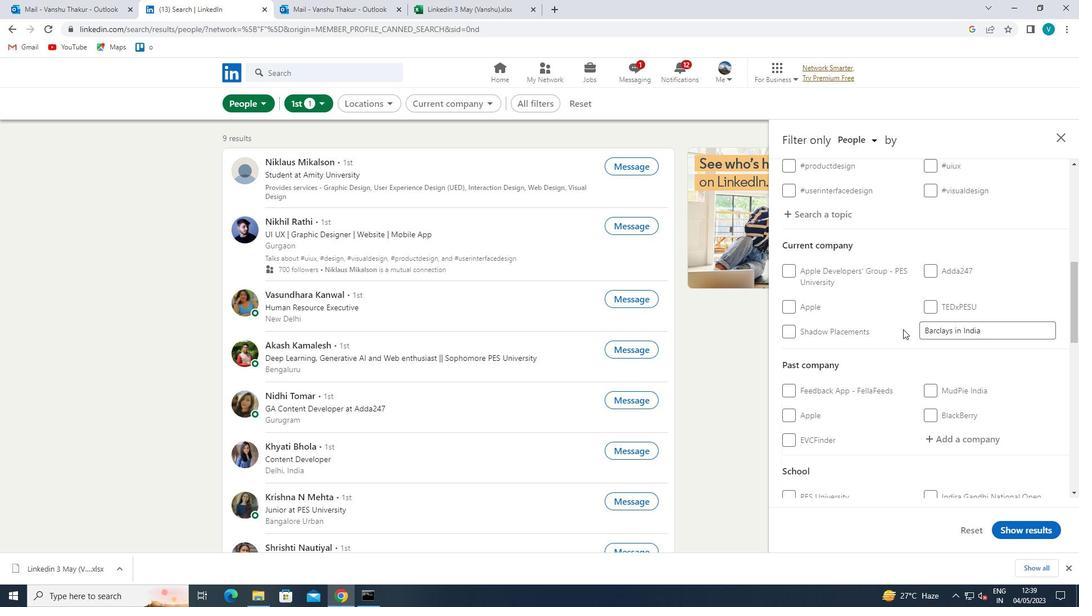 
Action: Mouse moved to (903, 328)
Screenshot: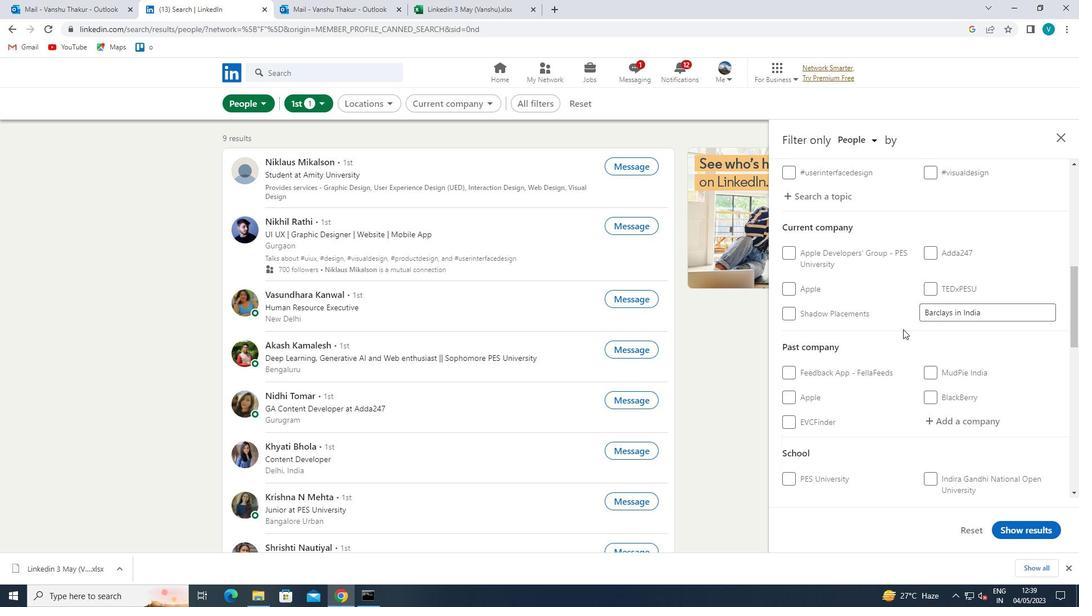 
Action: Mouse scrolled (903, 327) with delta (0, 0)
Screenshot: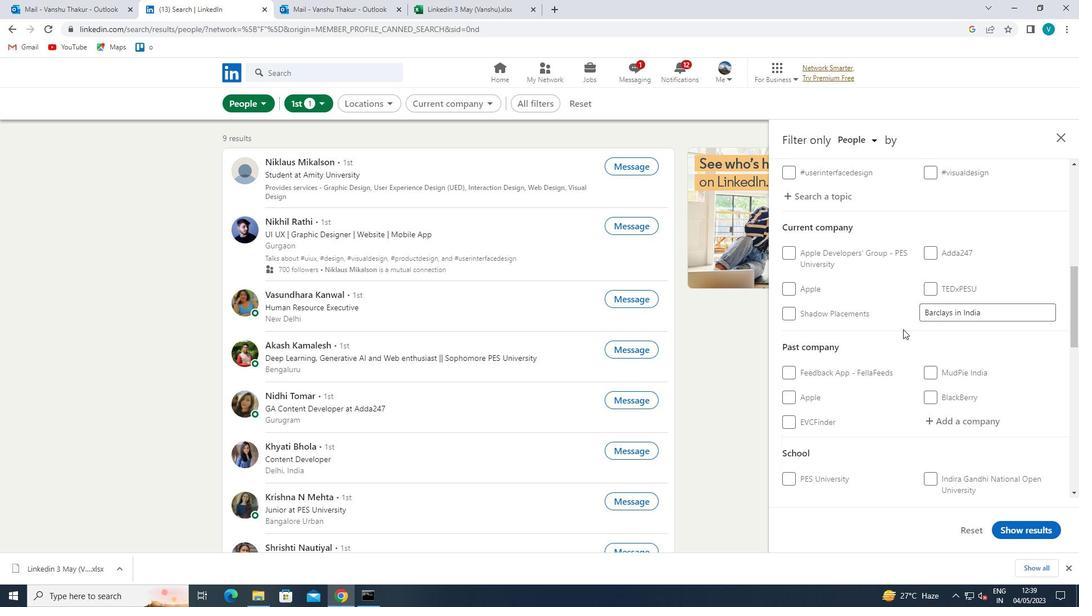 
Action: Mouse moved to (906, 327)
Screenshot: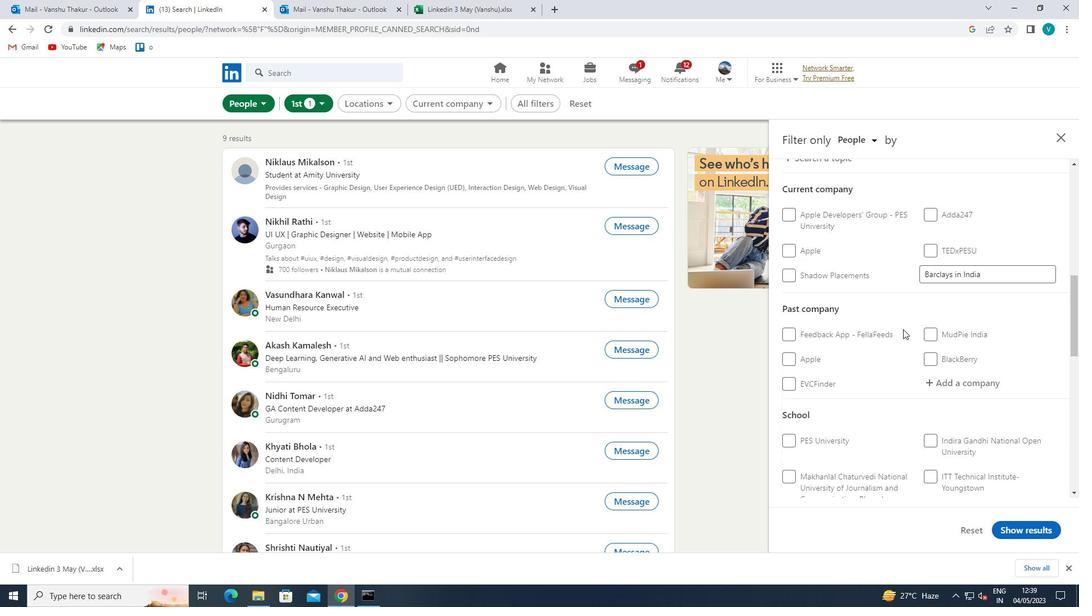 
Action: Mouse scrolled (906, 326) with delta (0, 0)
Screenshot: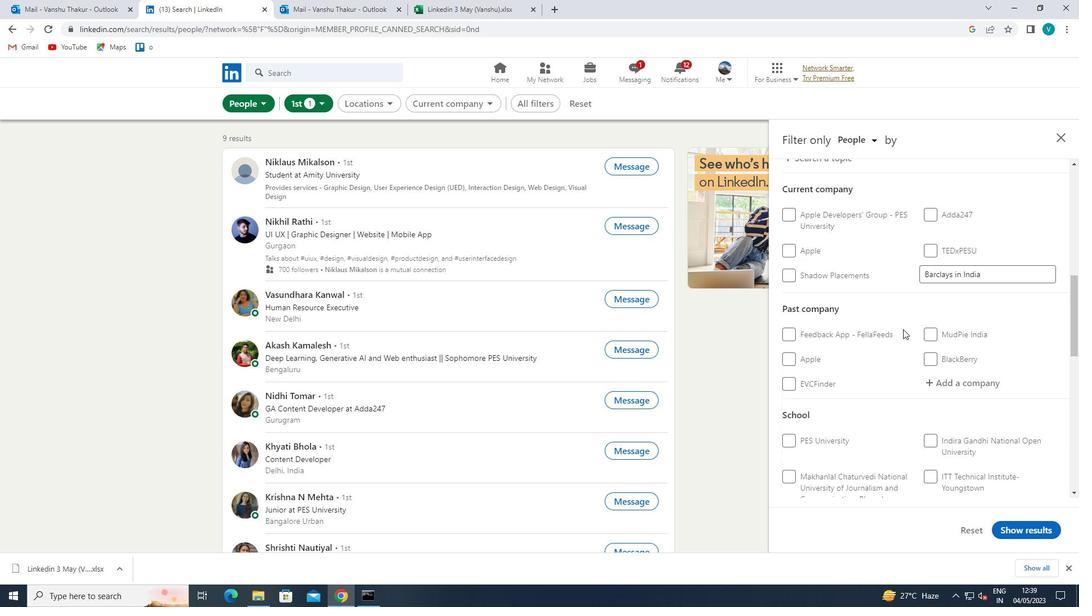 
Action: Mouse moved to (949, 355)
Screenshot: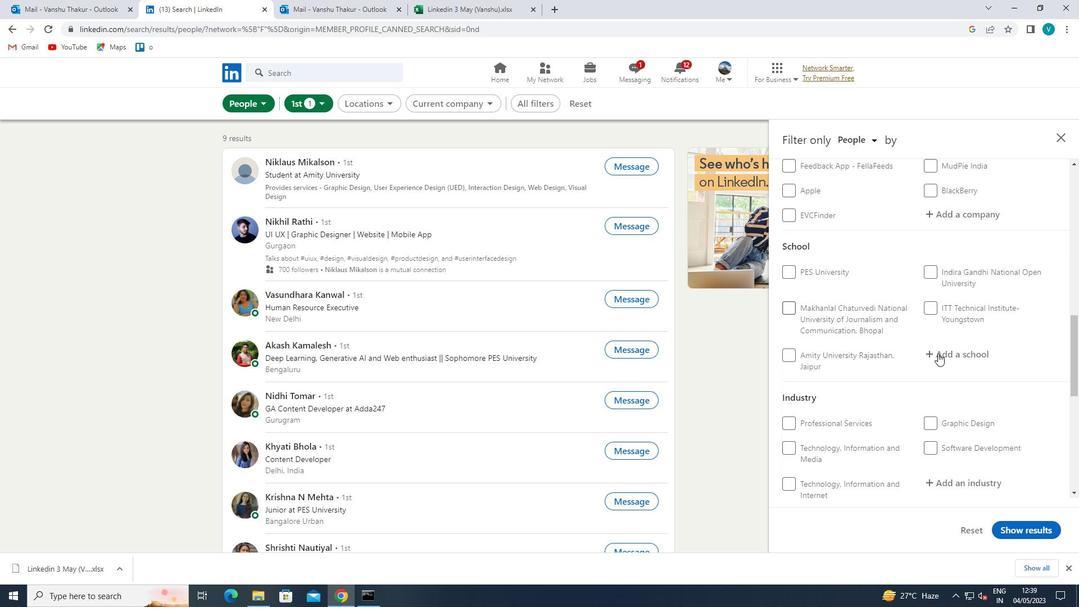 
Action: Mouse pressed left at (949, 355)
Screenshot: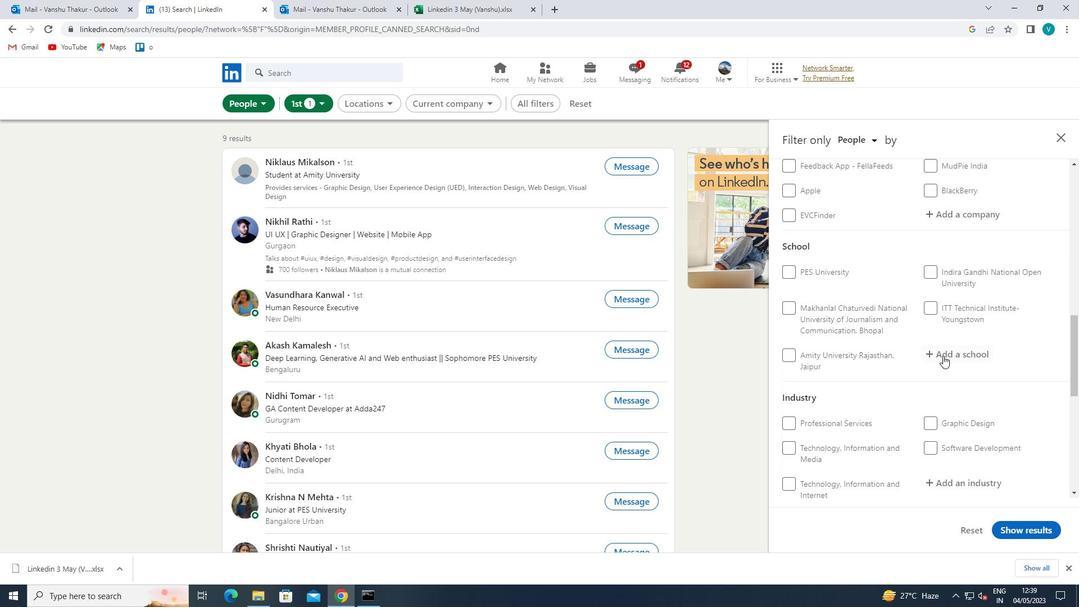 
Action: Key pressed <Key.shift>AMITY<Key.space><Key.shift>UNI
Screenshot: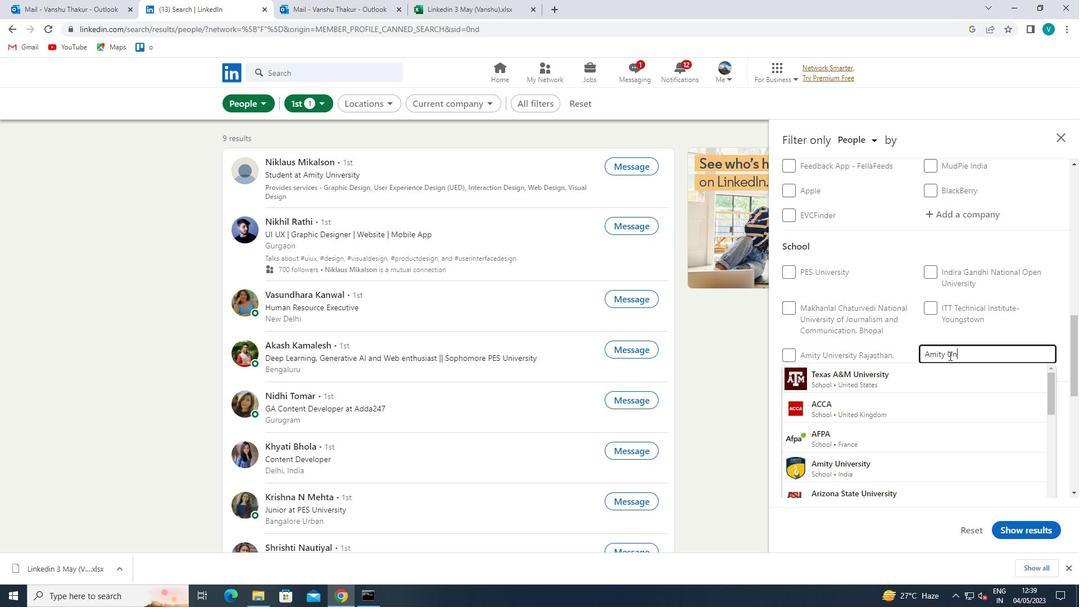 
Action: Mouse moved to (961, 351)
Screenshot: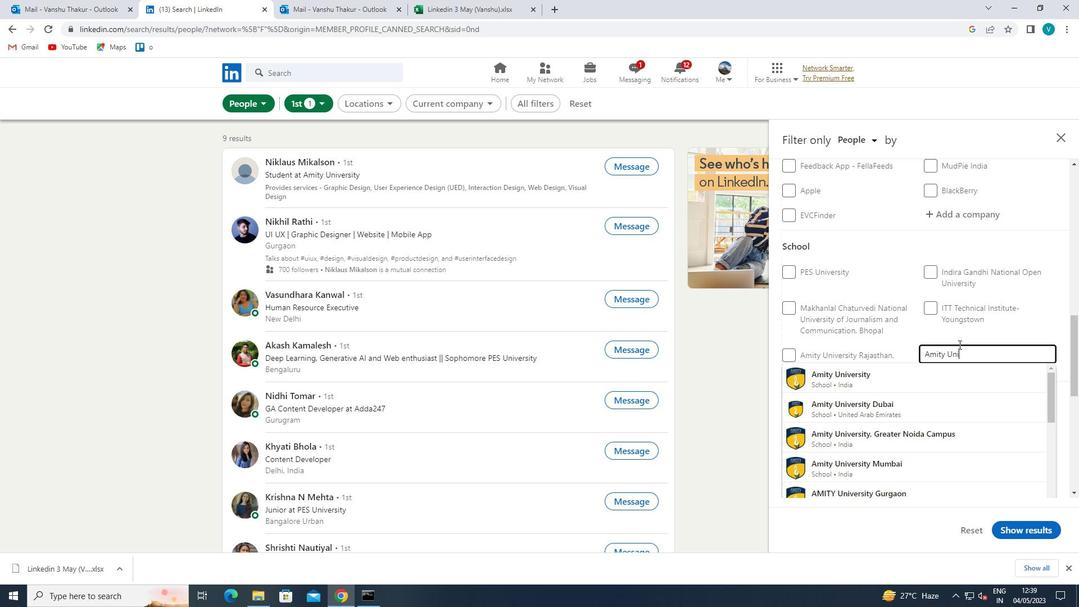 
Action: Key pressed VERSITY<Key.space><Key.shift>LUCKNOW<Key.space>
Screenshot: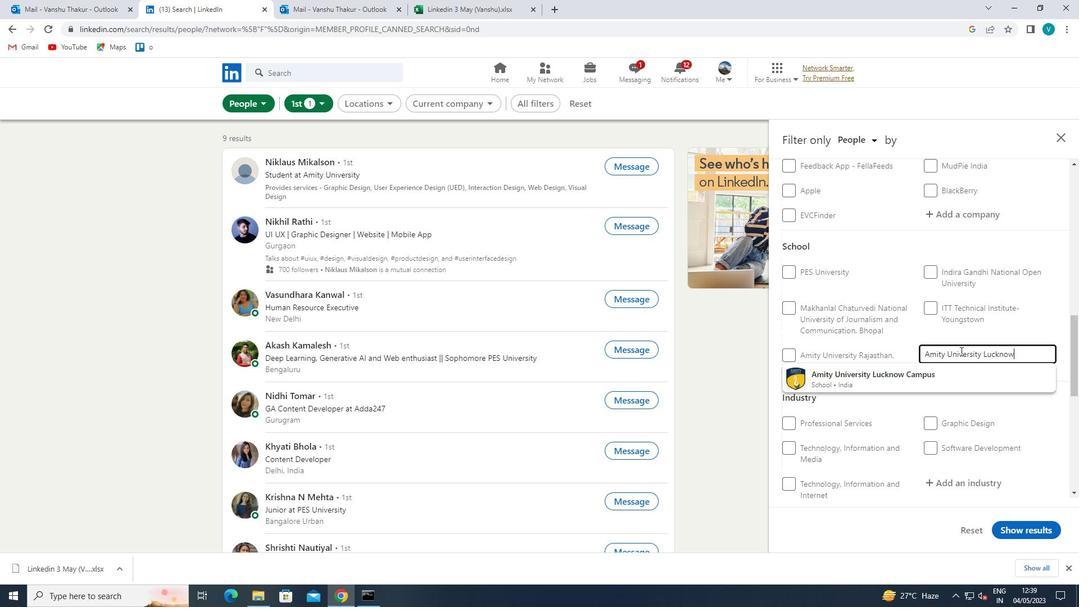 
Action: Mouse moved to (962, 377)
Screenshot: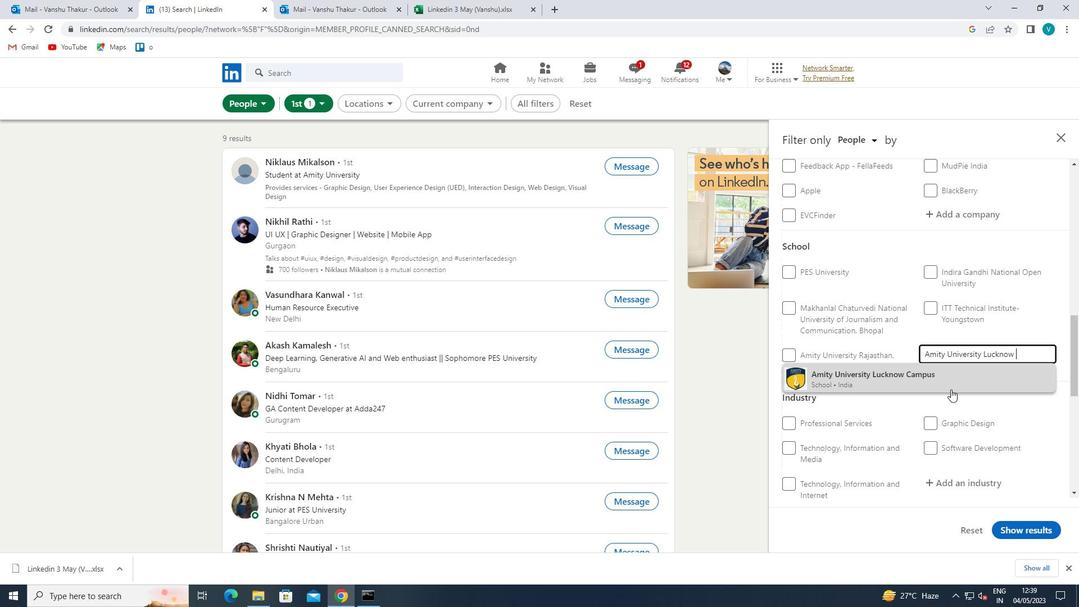 
Action: Mouse pressed left at (962, 377)
Screenshot: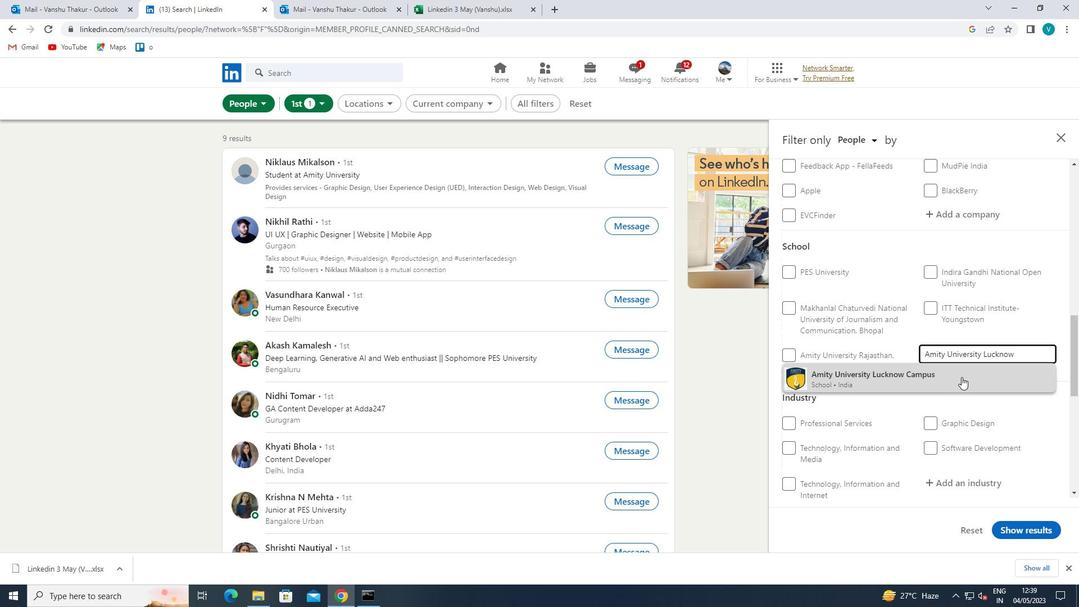 
Action: Mouse moved to (929, 372)
Screenshot: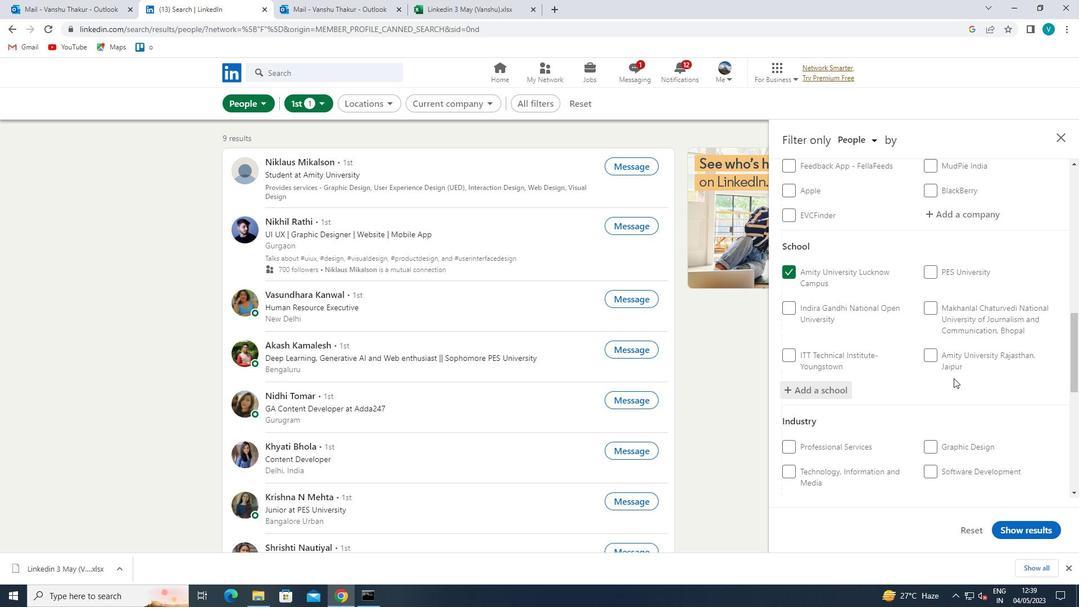 
Action: Mouse scrolled (929, 371) with delta (0, 0)
Screenshot: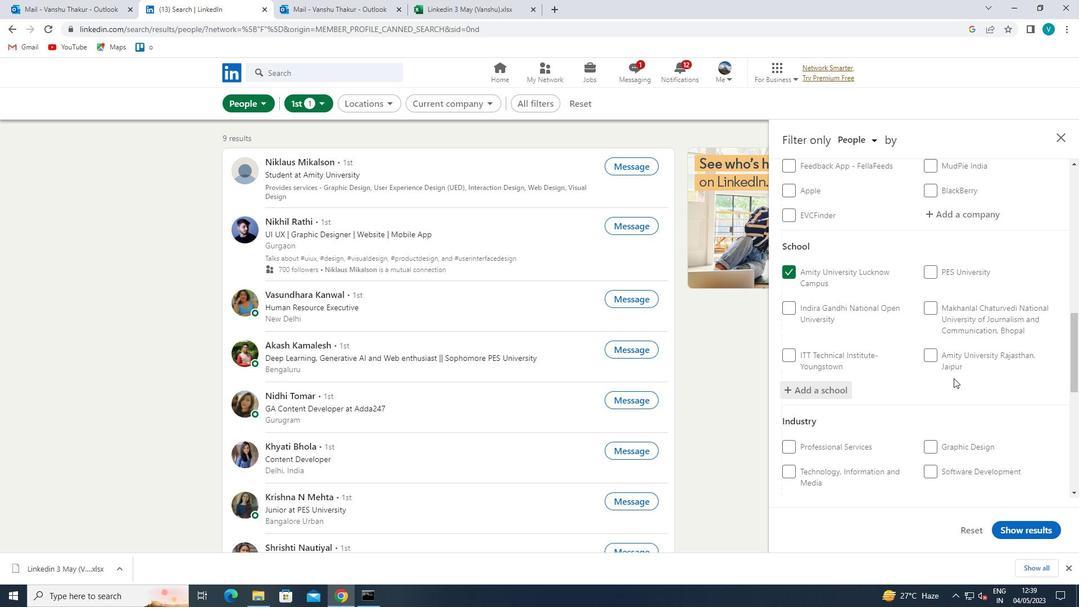 
Action: Mouse moved to (917, 364)
Screenshot: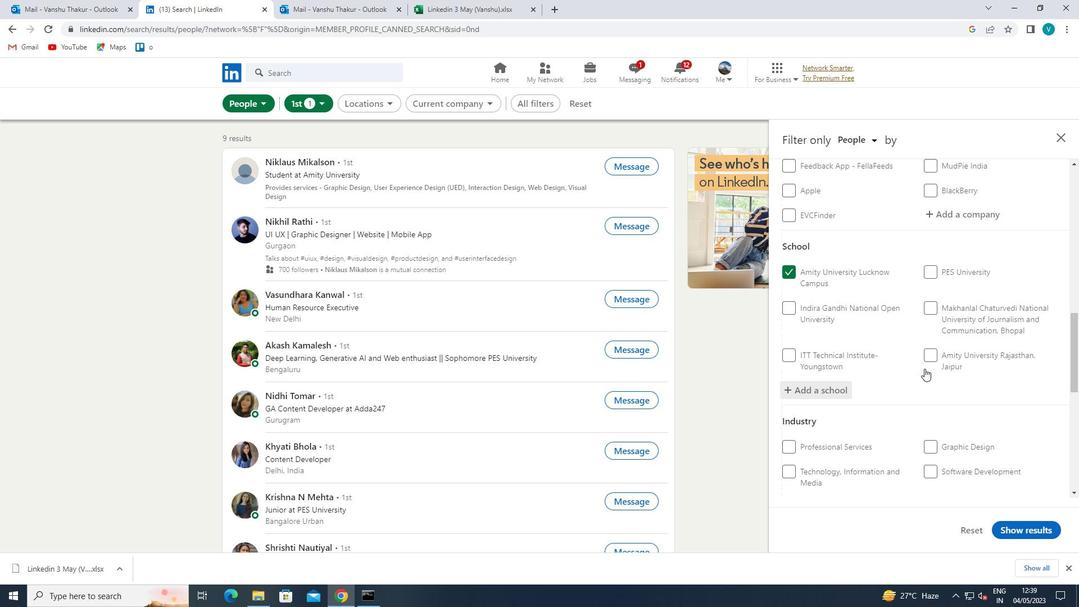 
Action: Mouse scrolled (917, 364) with delta (0, 0)
Screenshot: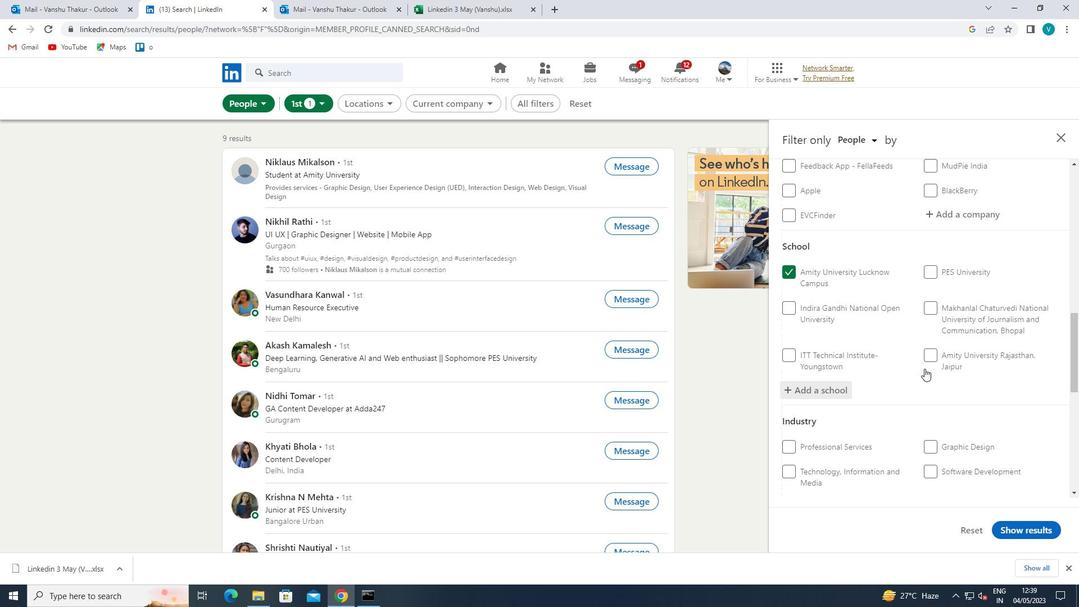 
Action: Mouse moved to (914, 363)
Screenshot: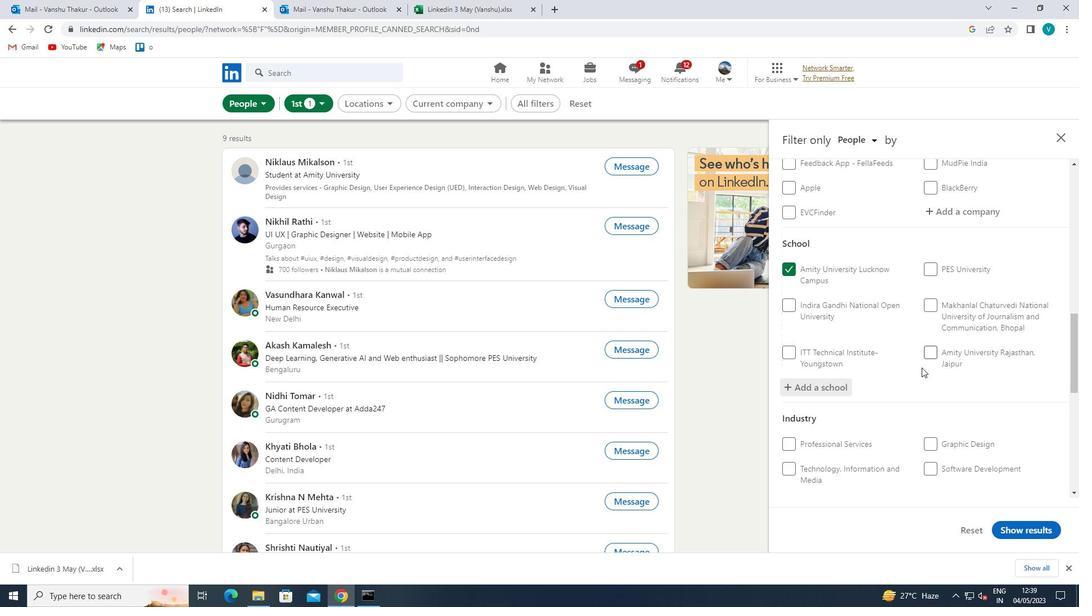 
Action: Mouse scrolled (914, 362) with delta (0, 0)
Screenshot: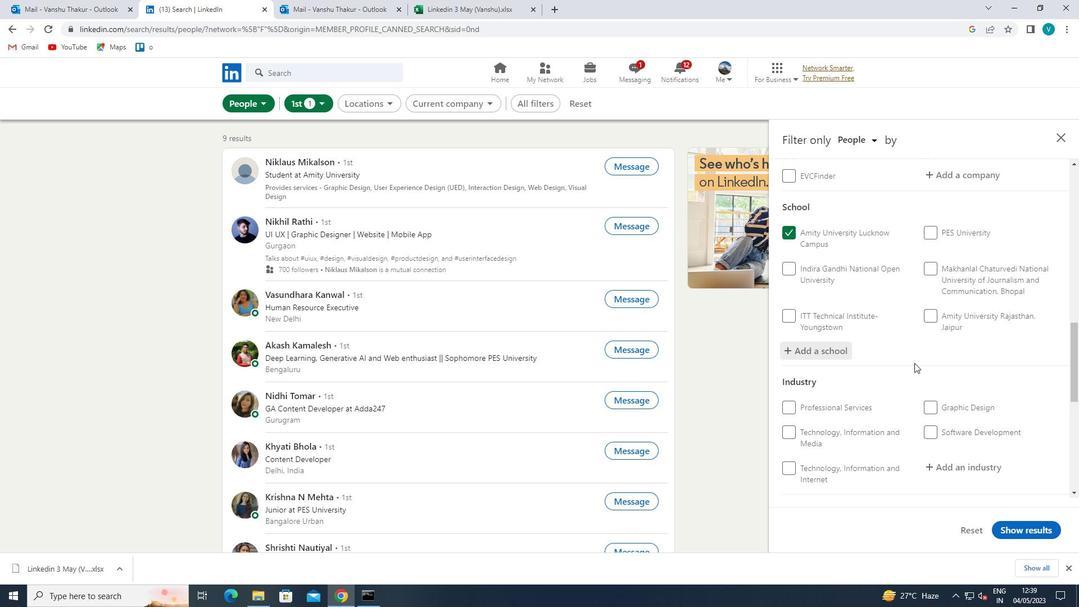 
Action: Mouse moved to (952, 346)
Screenshot: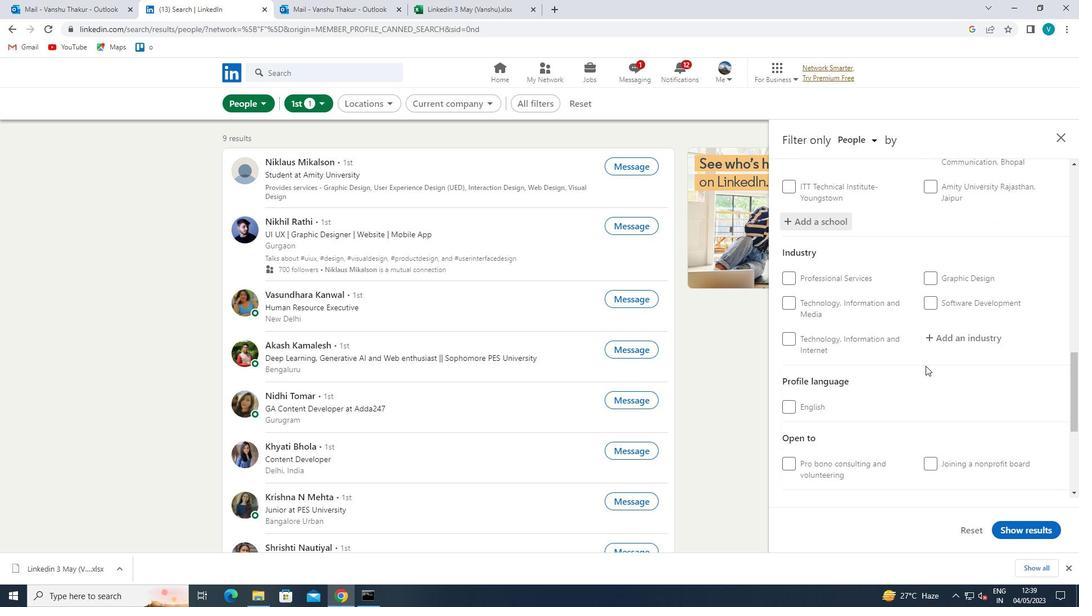
Action: Mouse pressed left at (952, 346)
Screenshot: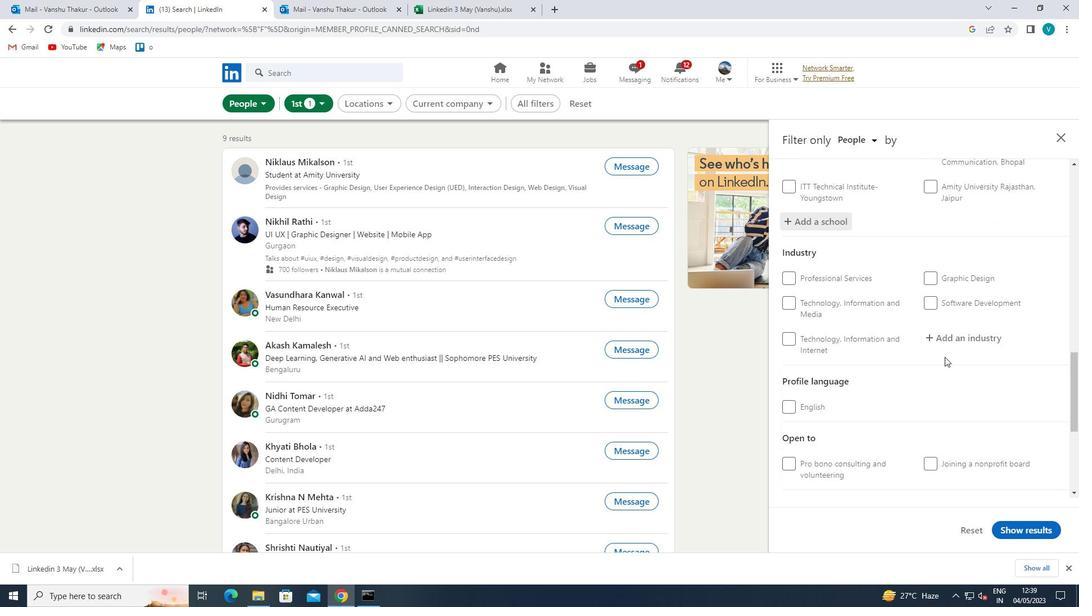 
Action: Mouse moved to (954, 345)
Screenshot: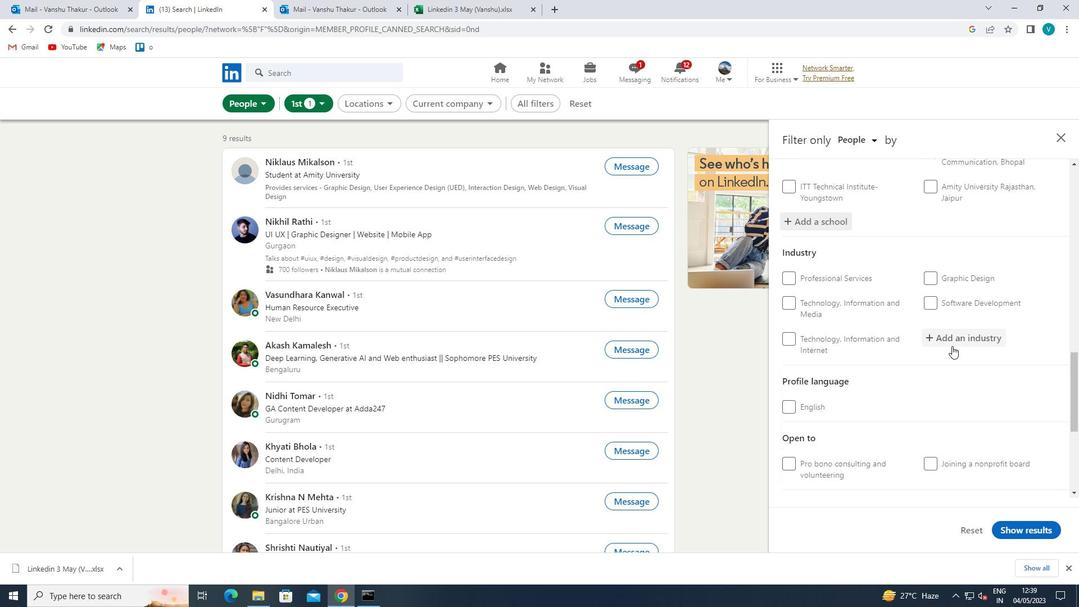 
Action: Key pressed <Key.shift>ONLINE<Key.space><Key.shift><Key.shift><Key.shift><Key.shift><Key.shift><Key.shift><Key.shift><Key.shift><Key.shift><Key.shift><Key.shift><Key.shift><Key.shift><Key.shift><Key.shift><Key.shift><Key.shift><Key.shift><Key.shift><Key.shift><Key.shift><Key.shift><Key.shift><Key.shift><Key.shift><Key.shift><Key.shift><Key.shift><Key.shift><Key.shift><Key.shift><Key.shift><Key.shift><Key.shift><Key.shift><Key.shift><Key.shift><Key.shift><Key.shift><Key.shift><Key.shift><Key.shift><Key.shift><Key.shift><Key.shift><Key.shift><Key.shift>
Screenshot: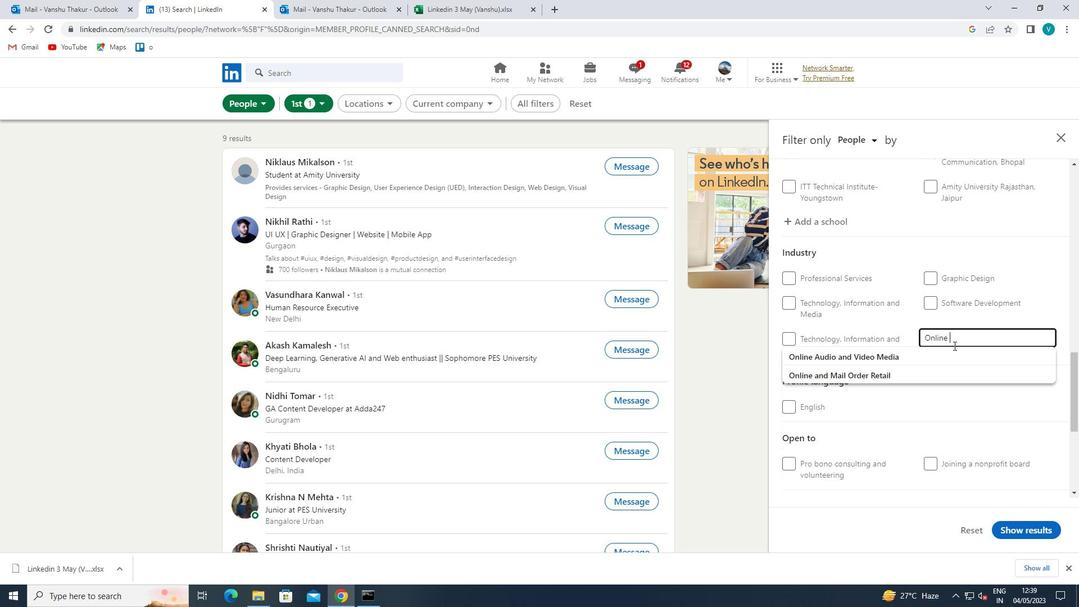 
Action: Mouse moved to (943, 351)
Screenshot: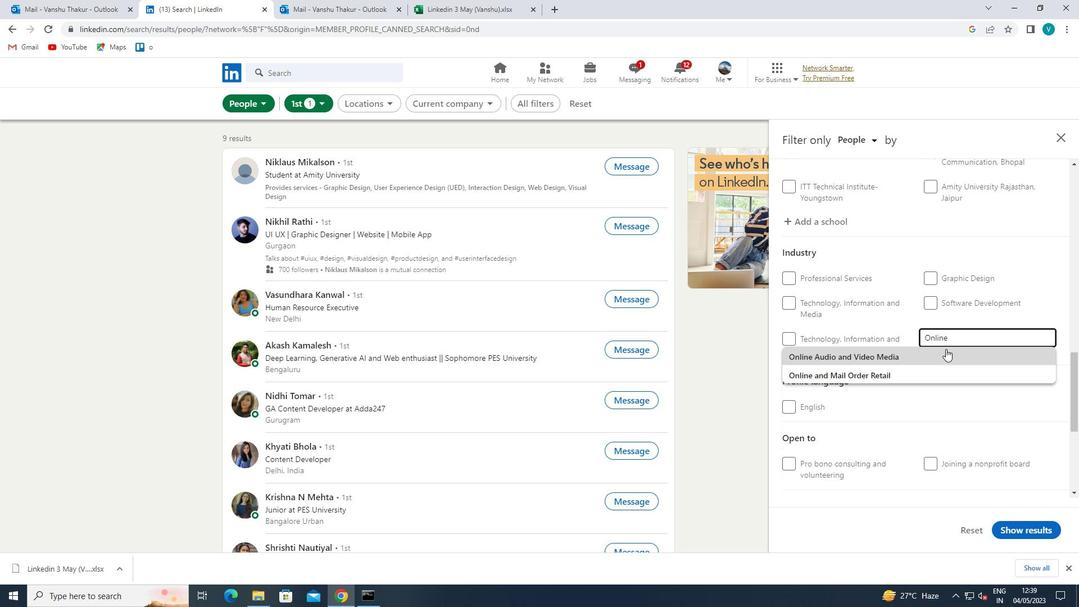 
Action: Mouse pressed left at (943, 351)
Screenshot: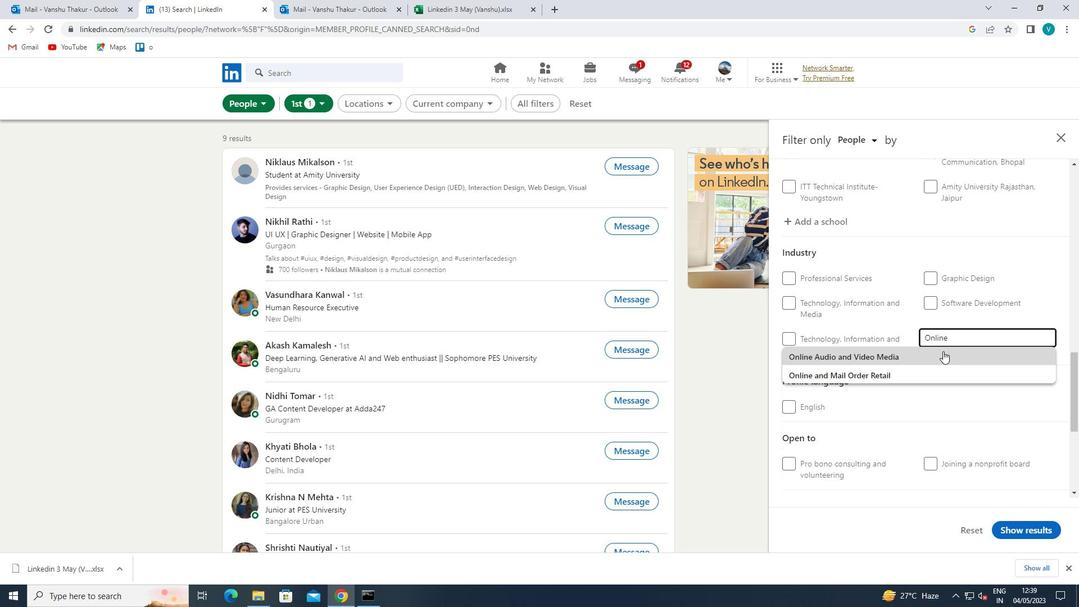 
Action: Mouse scrolled (943, 350) with delta (0, 0)
Screenshot: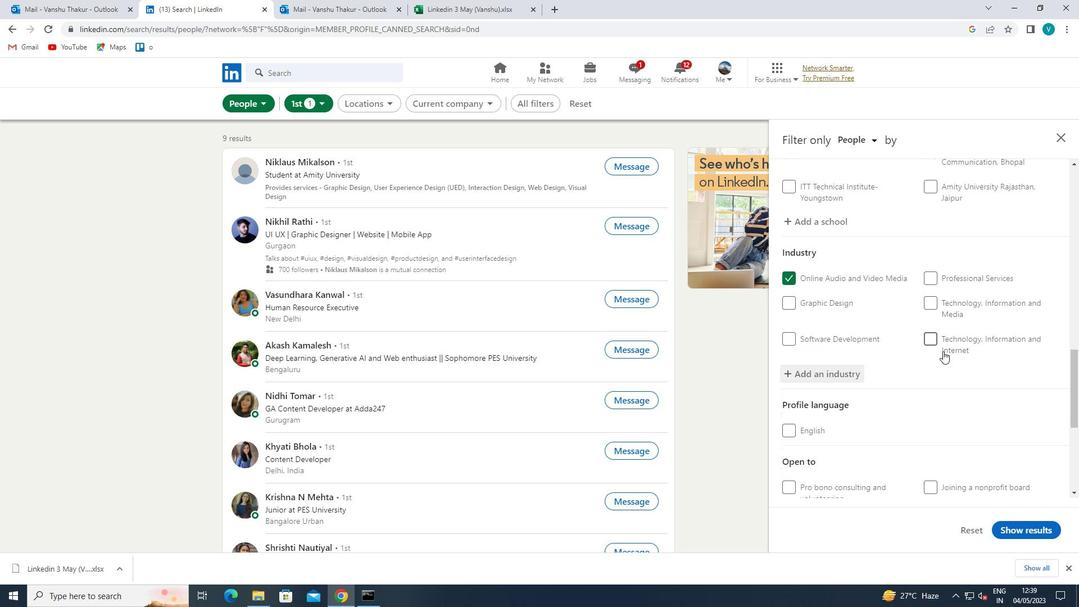 
Action: Mouse scrolled (943, 350) with delta (0, 0)
Screenshot: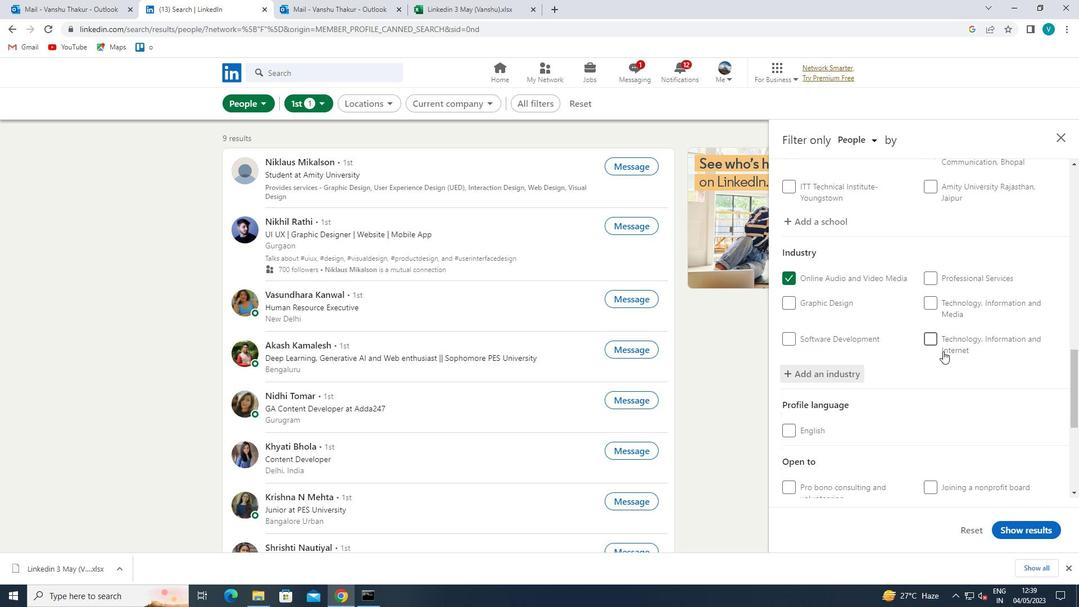 
Action: Mouse scrolled (943, 350) with delta (0, 0)
Screenshot: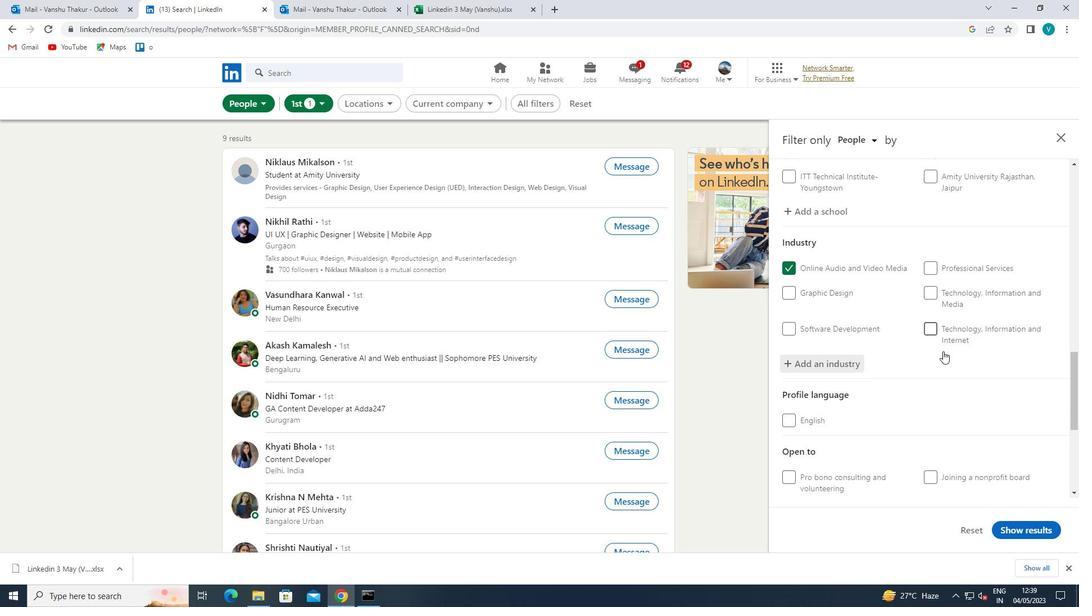 
Action: Mouse scrolled (943, 350) with delta (0, 0)
Screenshot: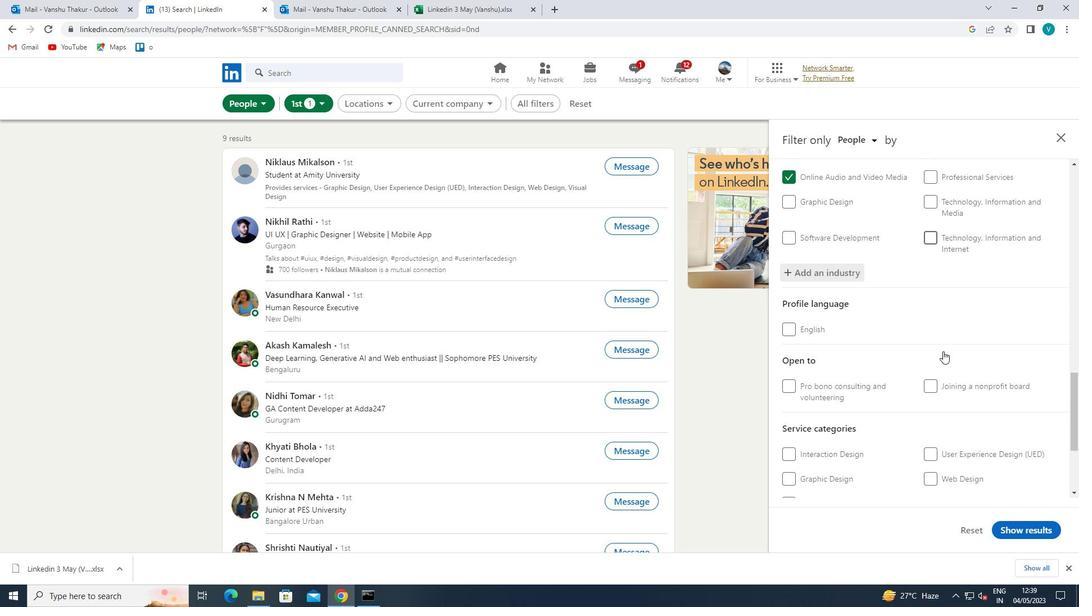 
Action: Mouse scrolled (943, 350) with delta (0, 0)
Screenshot: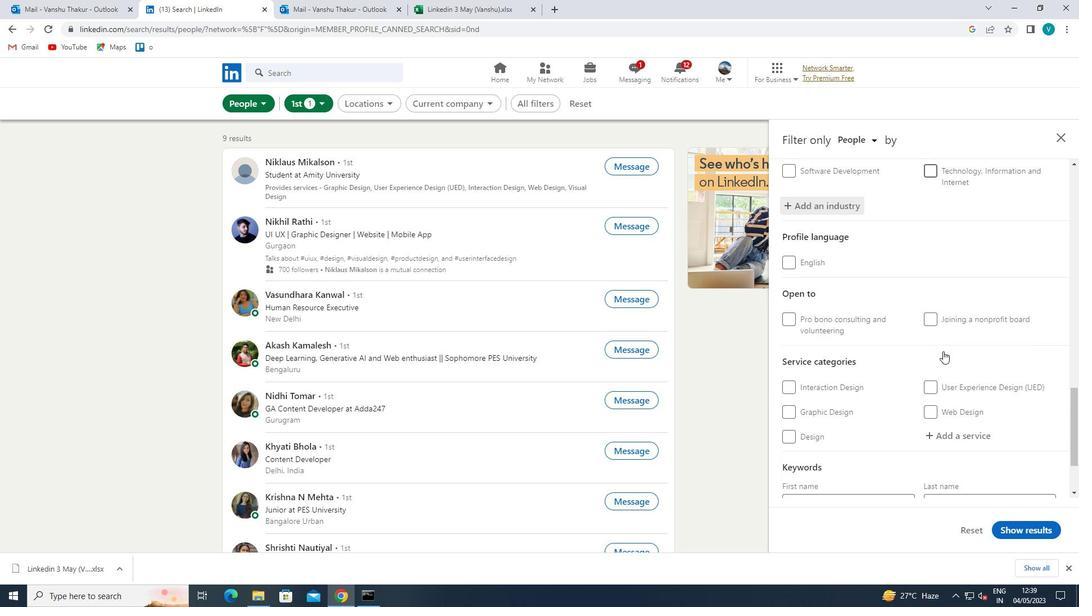 
Action: Mouse moved to (946, 343)
Screenshot: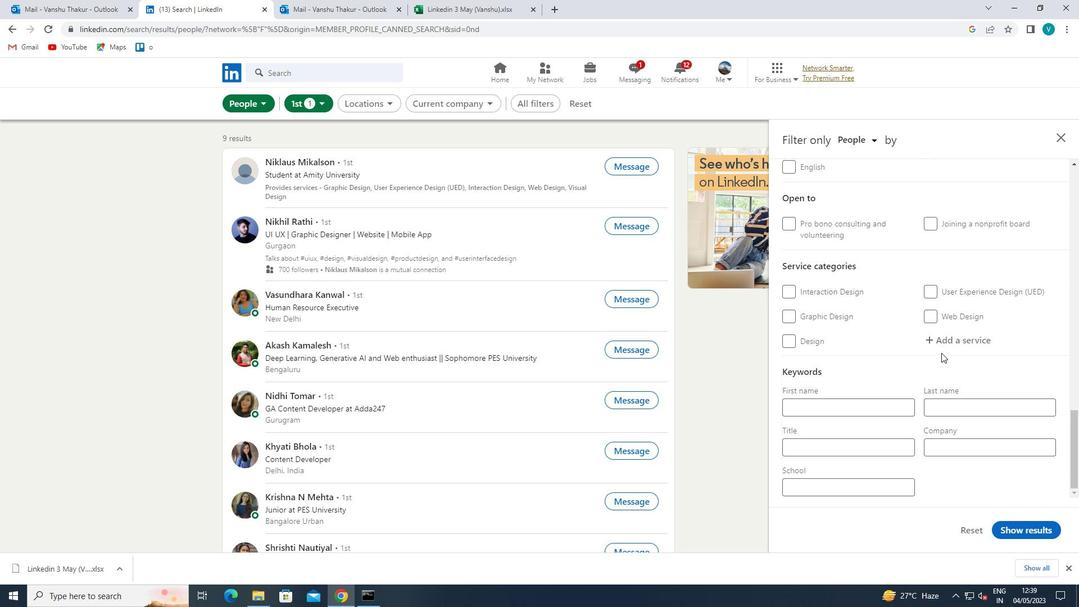 
Action: Mouse pressed left at (946, 343)
Screenshot: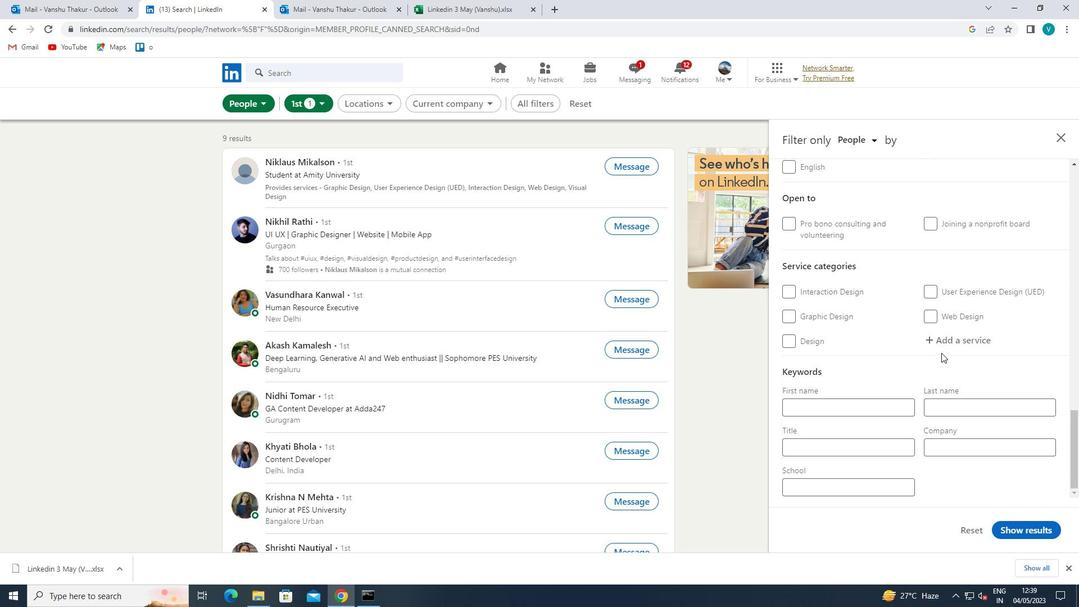 
Action: Key pressed <Key.shift>RESEARCH
Screenshot: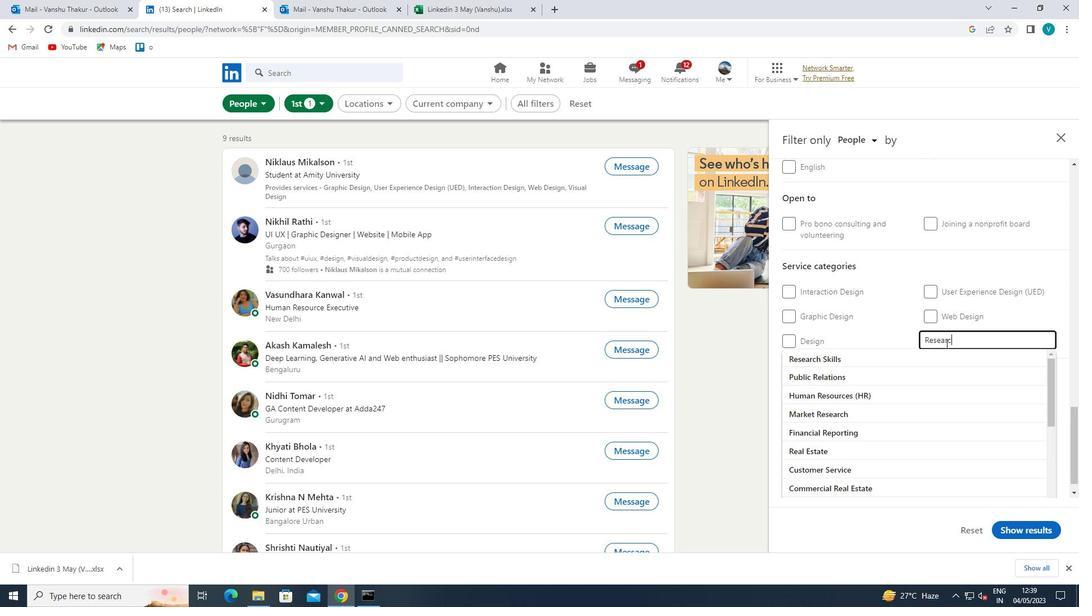 
Action: Mouse moved to (900, 328)
Screenshot: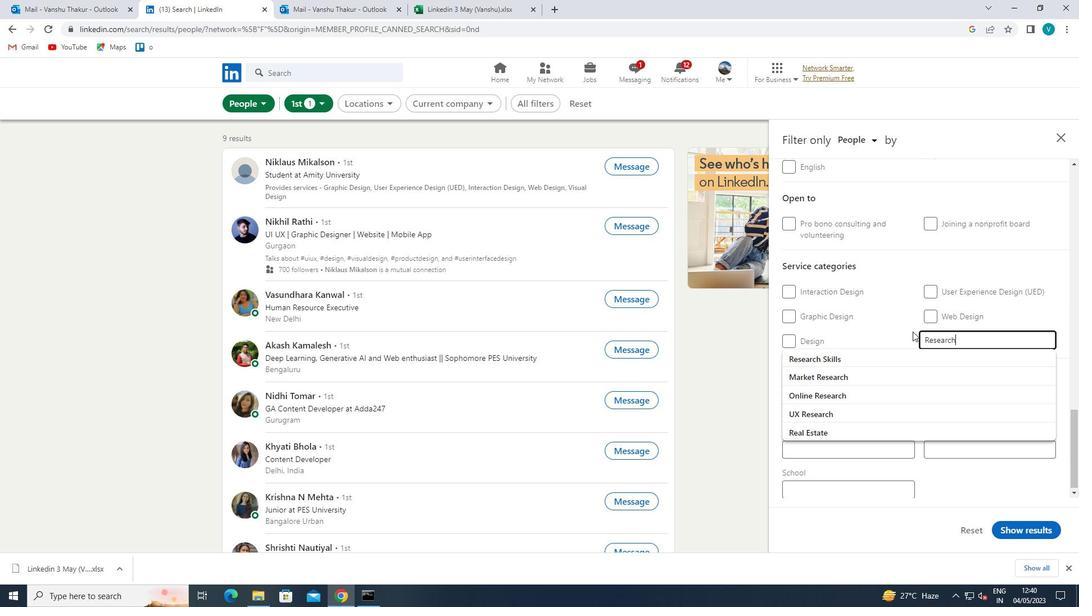 
Action: Mouse pressed left at (900, 328)
Screenshot: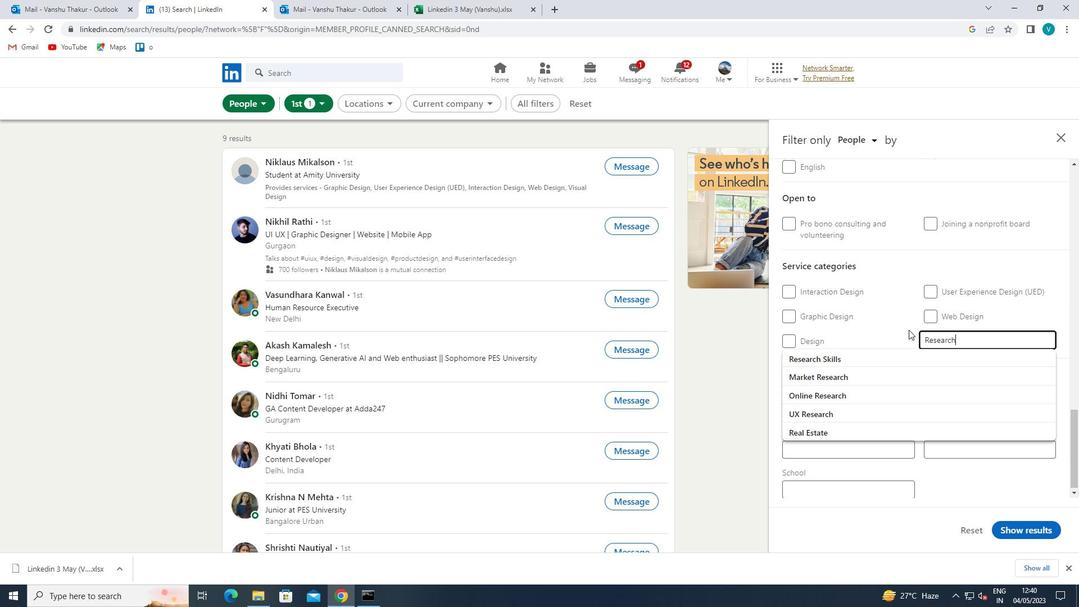 
Action: Mouse moved to (900, 332)
Screenshot: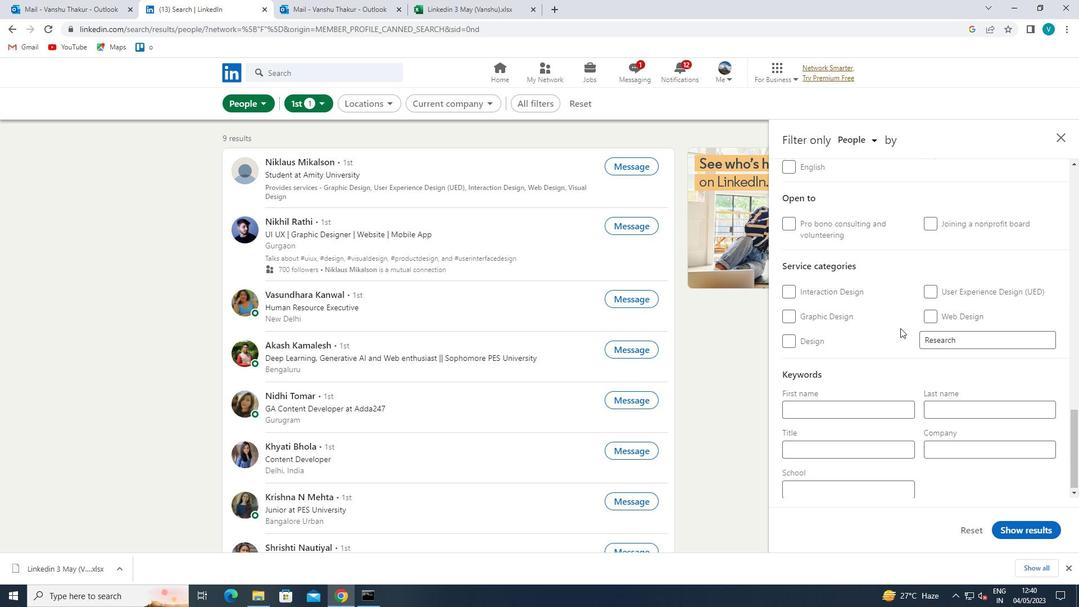 
Action: Mouse scrolled (900, 331) with delta (0, 0)
Screenshot: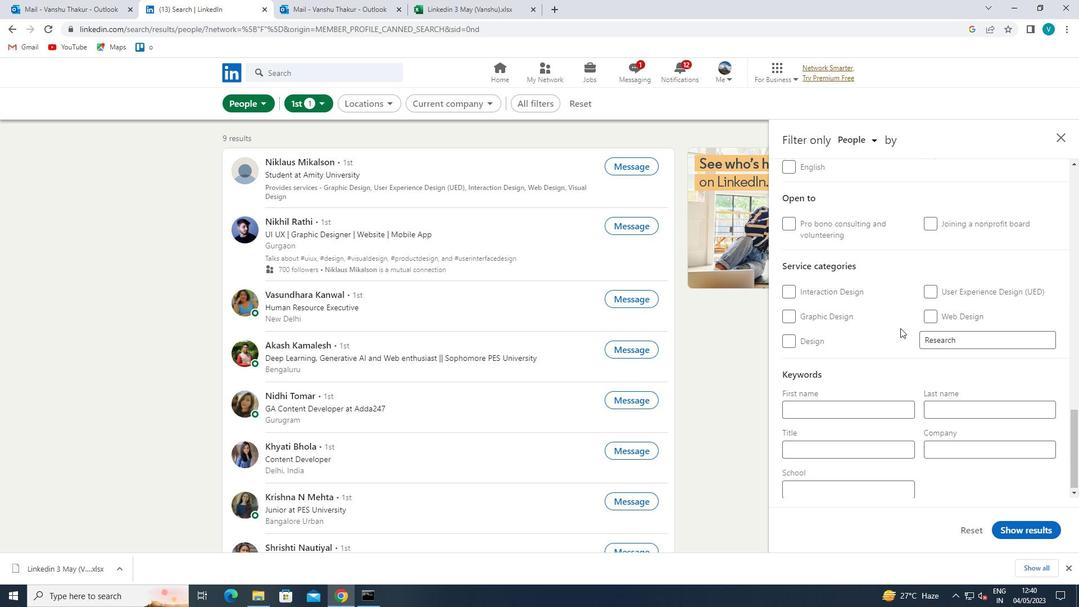 
Action: Mouse moved to (900, 336)
Screenshot: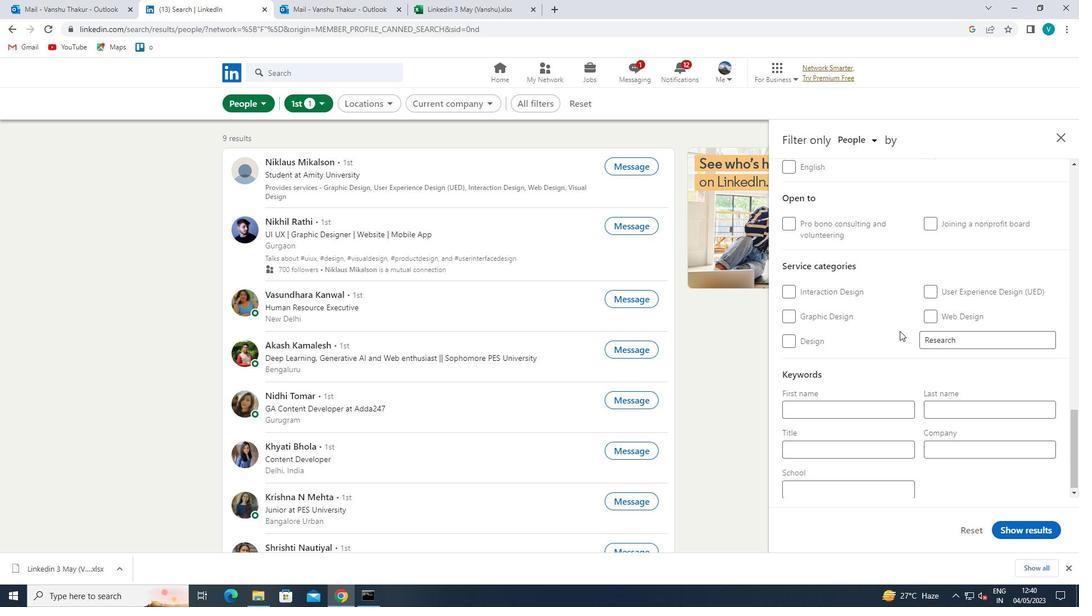 
Action: Mouse scrolled (900, 335) with delta (0, 0)
Screenshot: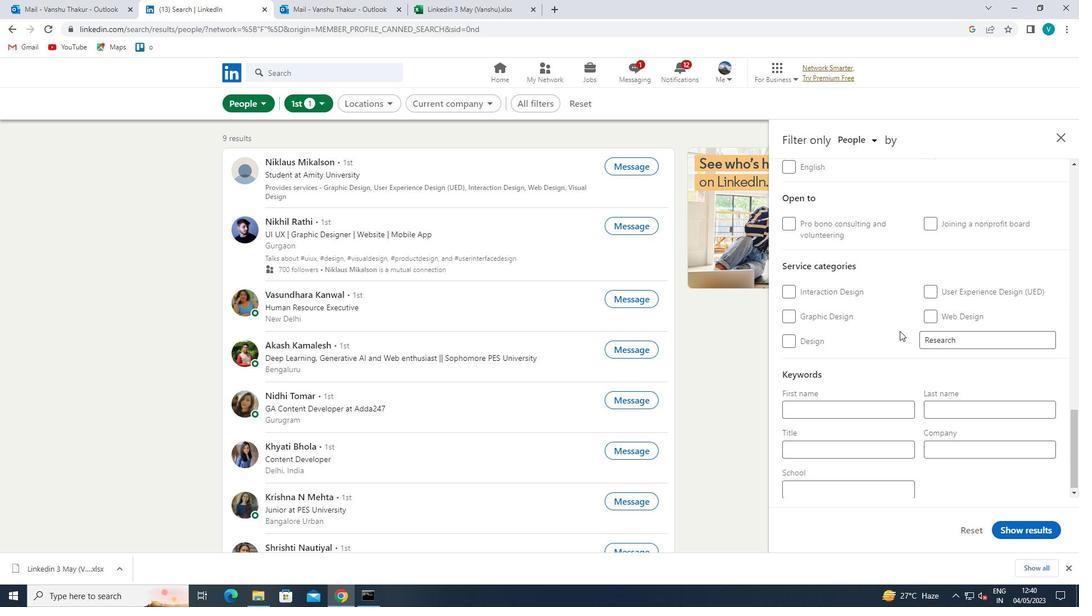 
Action: Mouse moved to (858, 434)
Screenshot: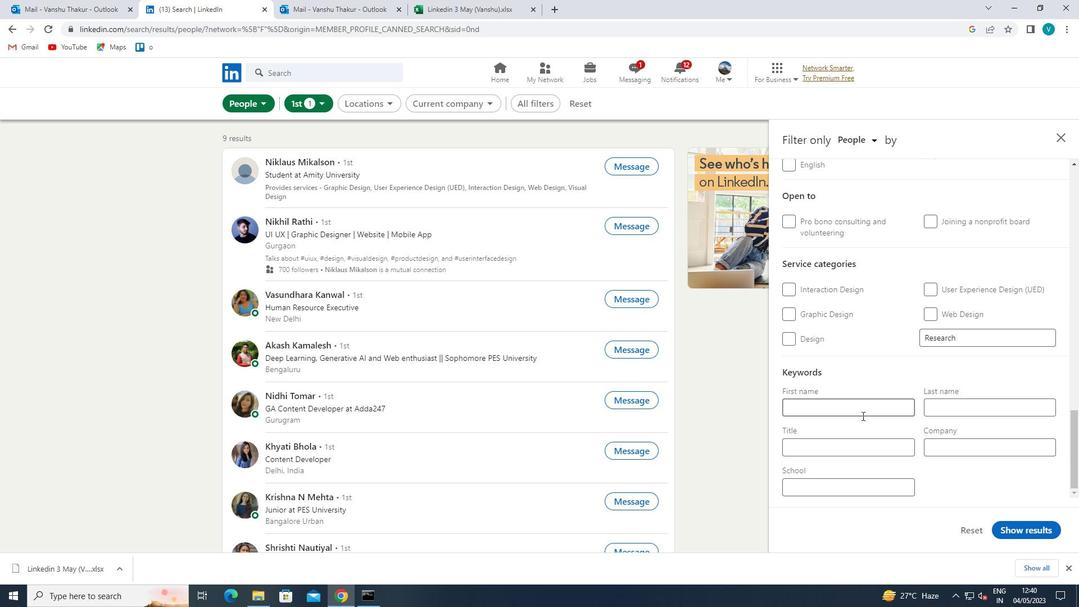 
Action: Mouse pressed left at (858, 434)
Screenshot: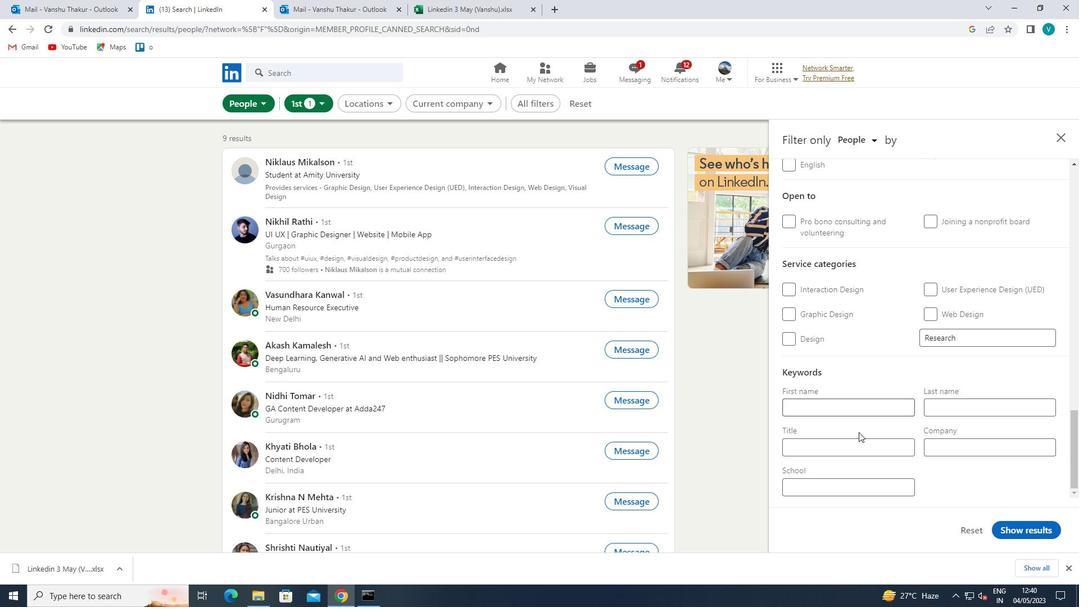 
Action: Mouse moved to (855, 438)
Screenshot: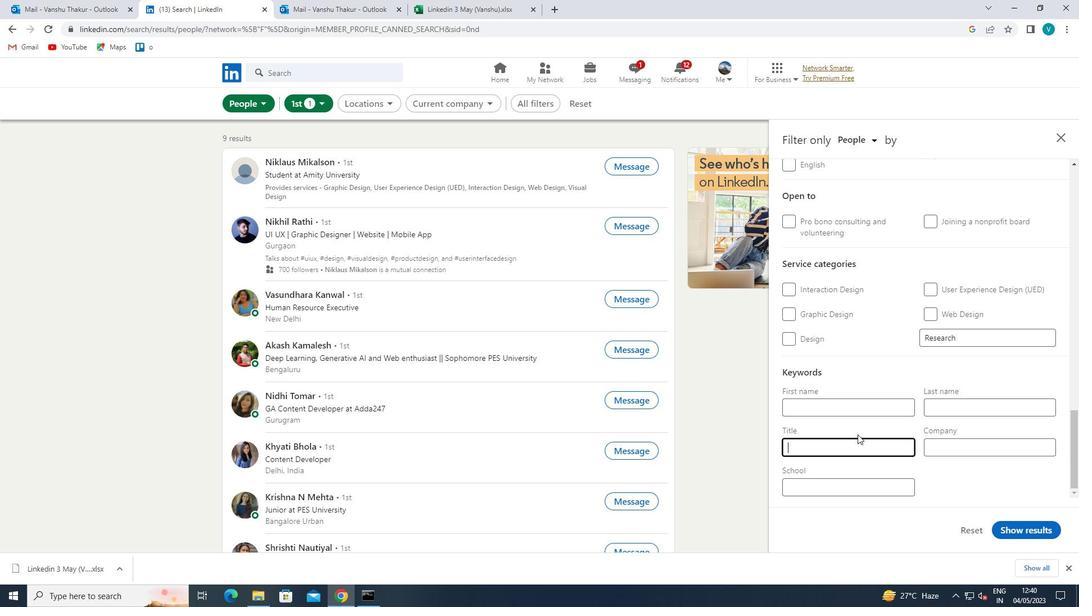 
Action: Mouse pressed left at (855, 438)
Screenshot: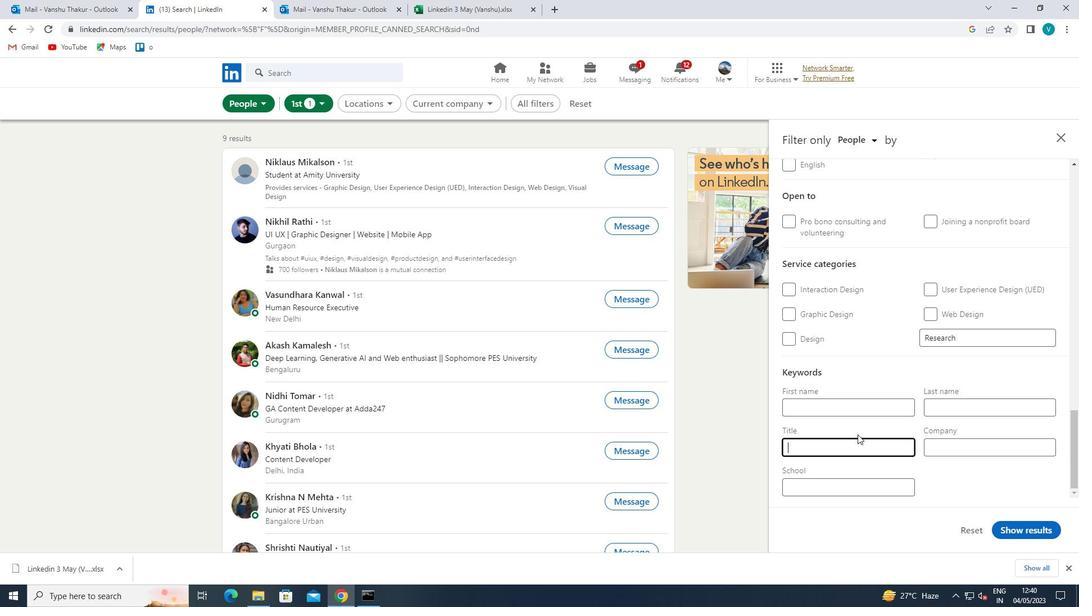 
Action: Key pressed <Key.shift><Key.shift><Key.shift><Key.shift><Key.shift><Key.shift><Key.shift><Key.shift><Key.shift><Key.shift><Key.shift><Key.shift><Key.shift><Key.shift><Key.shift><Key.shift><Key.shift><Key.shift><Key.shift><Key.shift><Key.shift><Key.shift><Key.shift><Key.shift><Key.shift><Key.shift><Key.shift>RETAIL<Key.space><Key.shift>WORKER<Key.space>
Screenshot: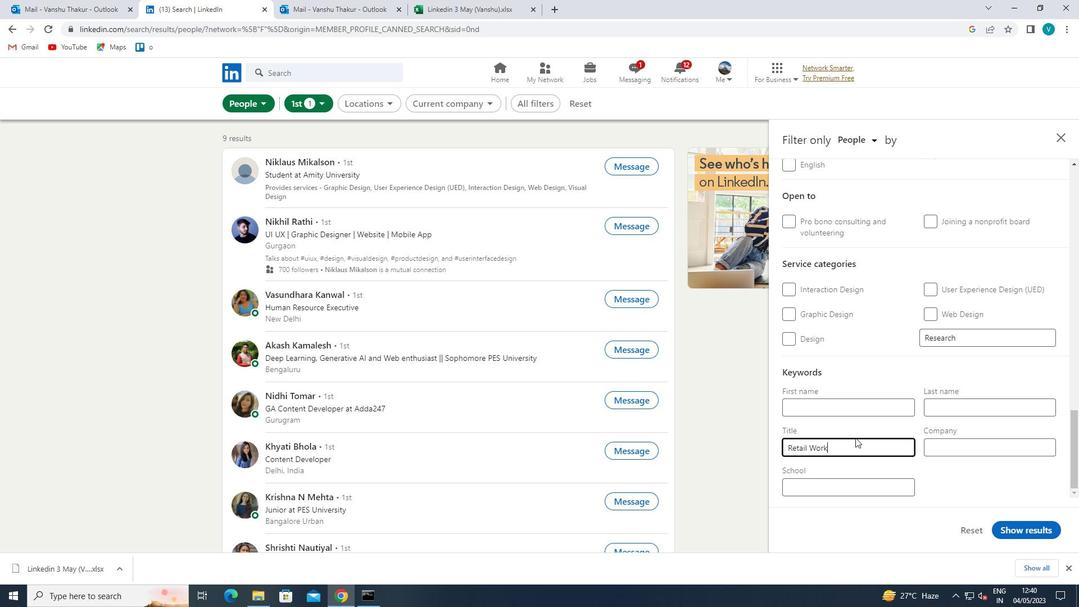 
Action: Mouse moved to (1016, 532)
Screenshot: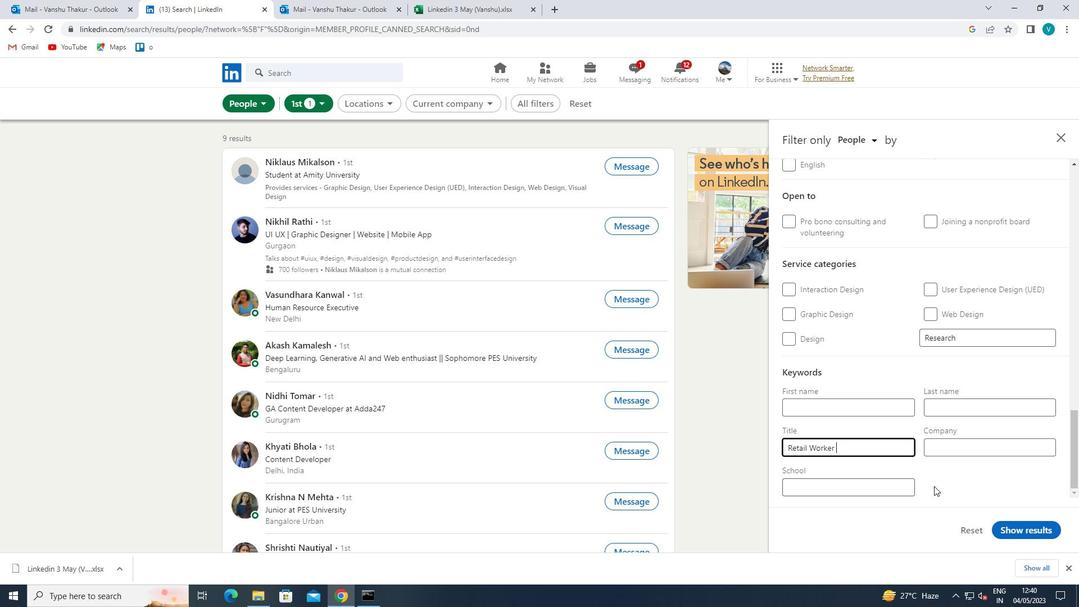 
Action: Mouse pressed left at (1016, 532)
Screenshot: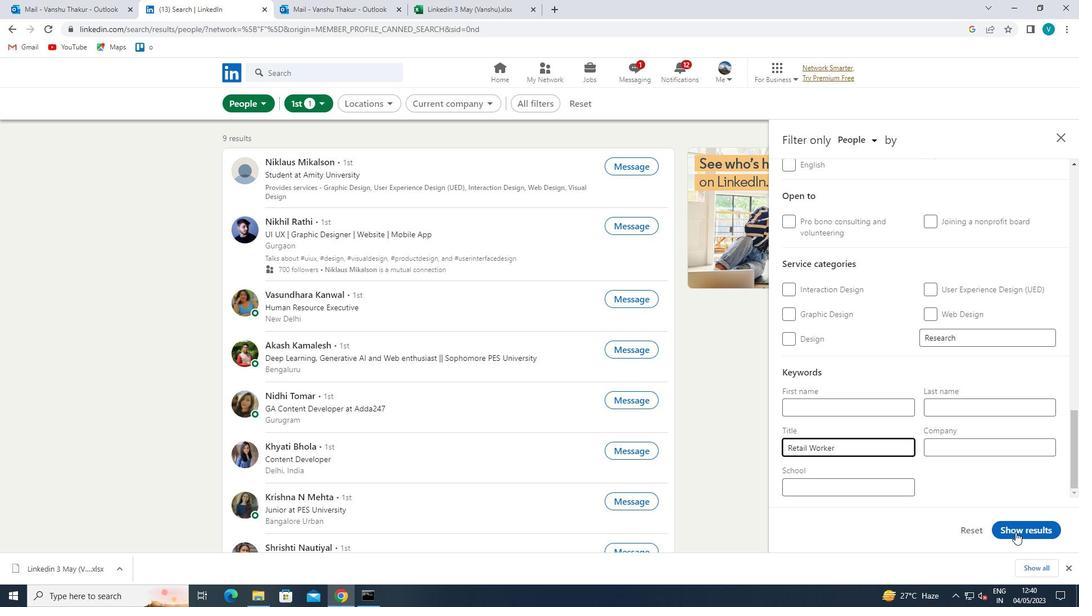 
